 Task: Find connections with filter location Huainan with filter topic #engineeringwith filter profile language English with filter current company Houlihan Lokey with filter school ICFAI University with filter industry Restaurants with filter service category Video Animation with filter keywords title Front Desk Manager
Action: Mouse moved to (546, 78)
Screenshot: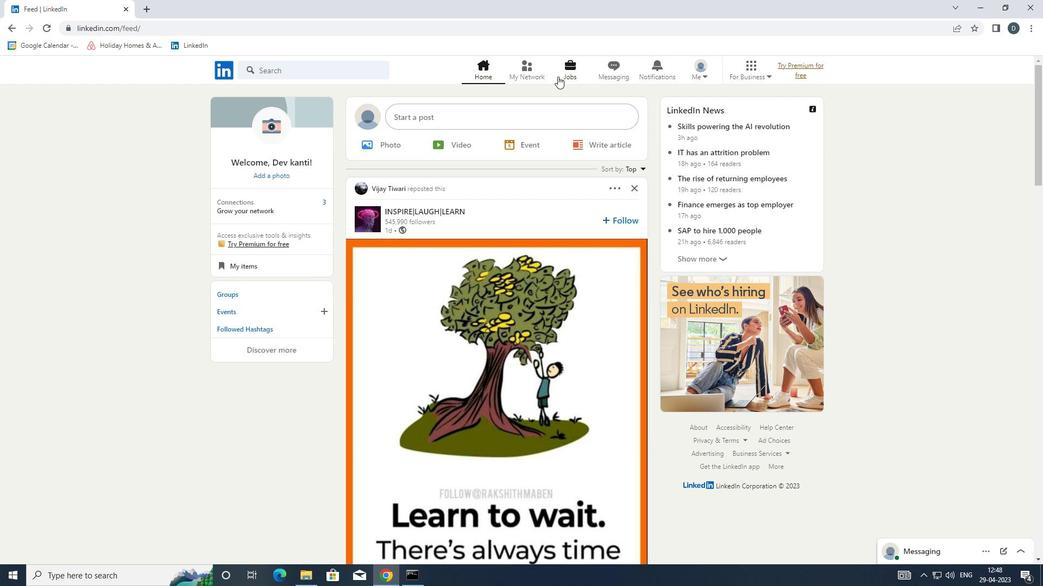 
Action: Mouse pressed left at (546, 78)
Screenshot: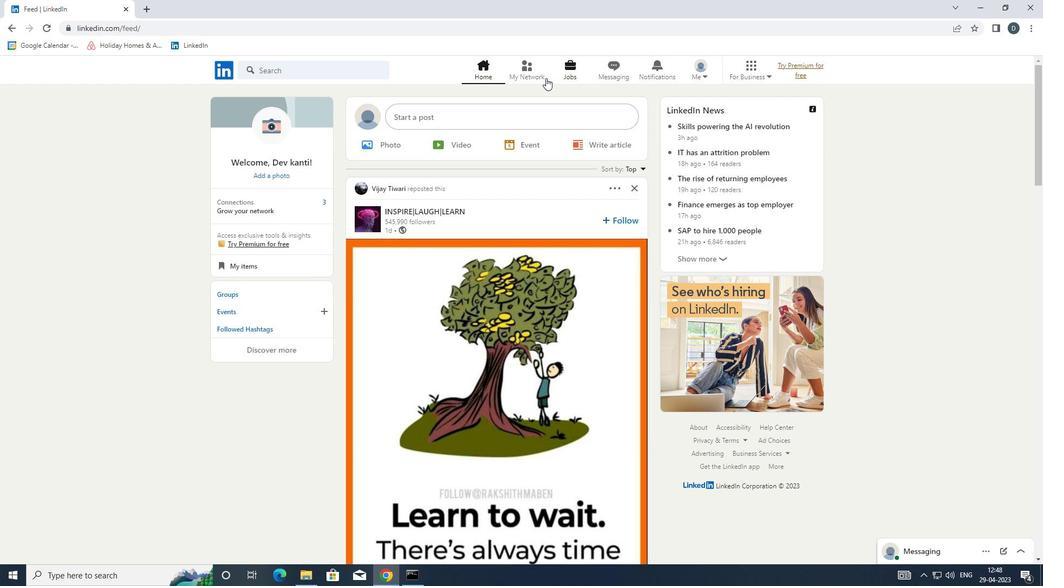 
Action: Mouse moved to (359, 128)
Screenshot: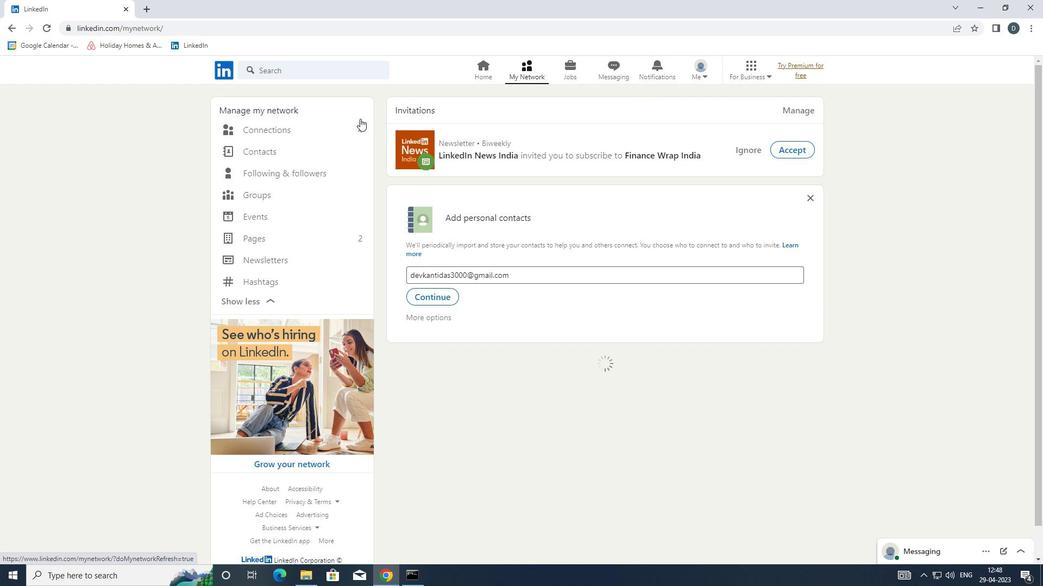 
Action: Mouse pressed left at (359, 128)
Screenshot: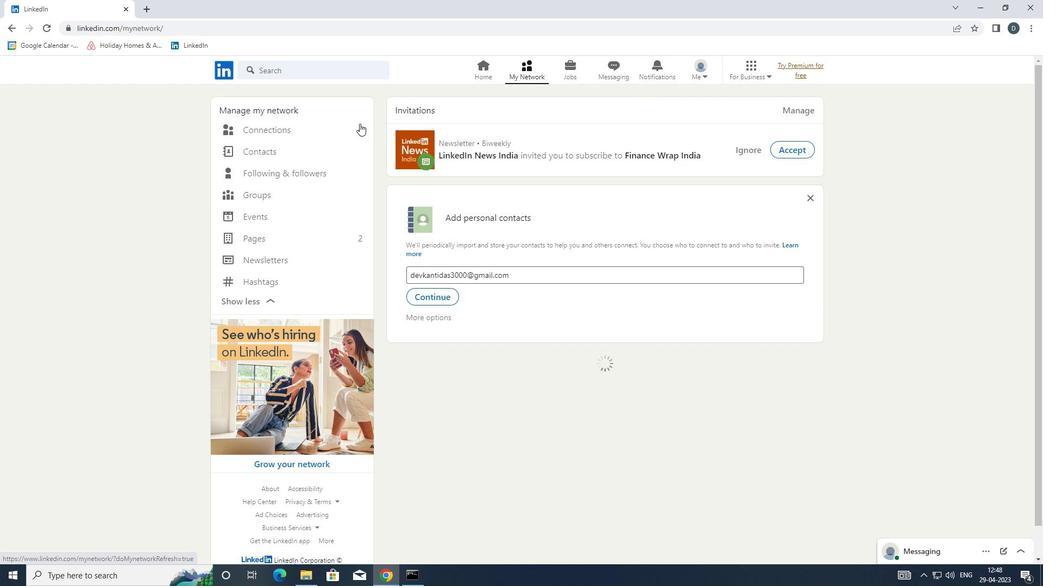 
Action: Mouse moved to (609, 130)
Screenshot: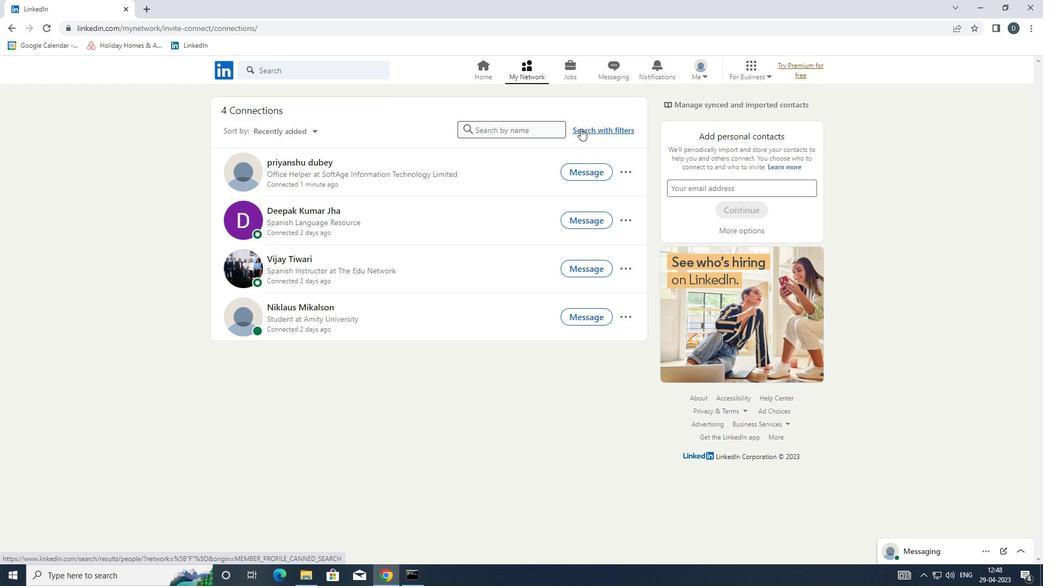 
Action: Mouse pressed left at (609, 130)
Screenshot: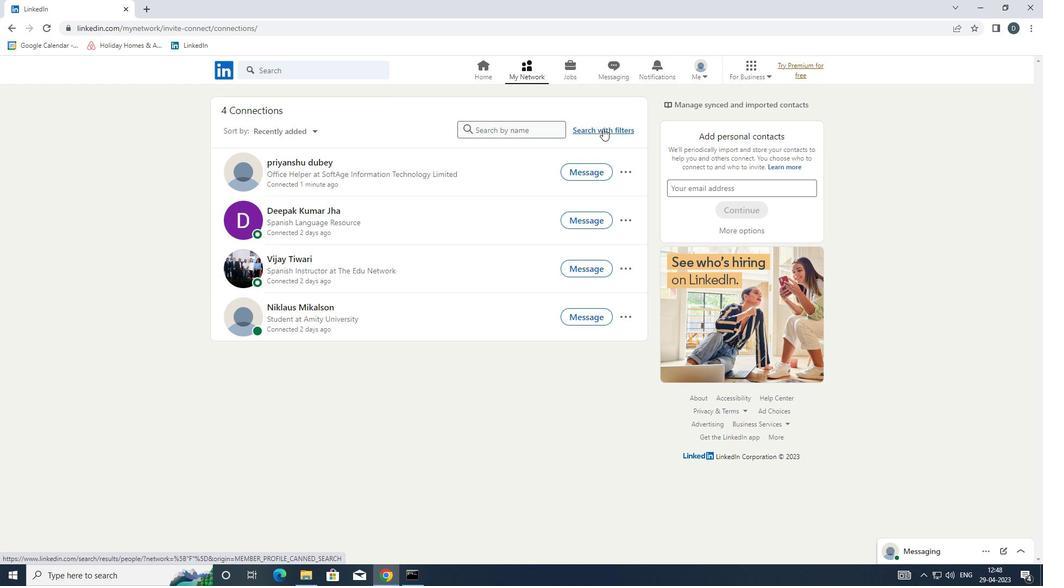 
Action: Mouse moved to (546, 99)
Screenshot: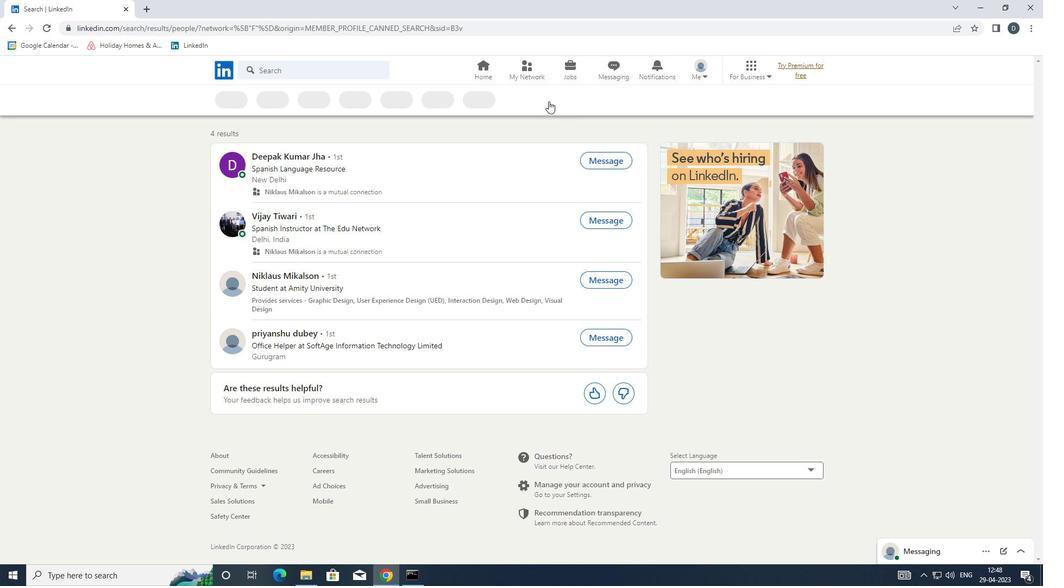 
Action: Mouse pressed left at (546, 99)
Screenshot: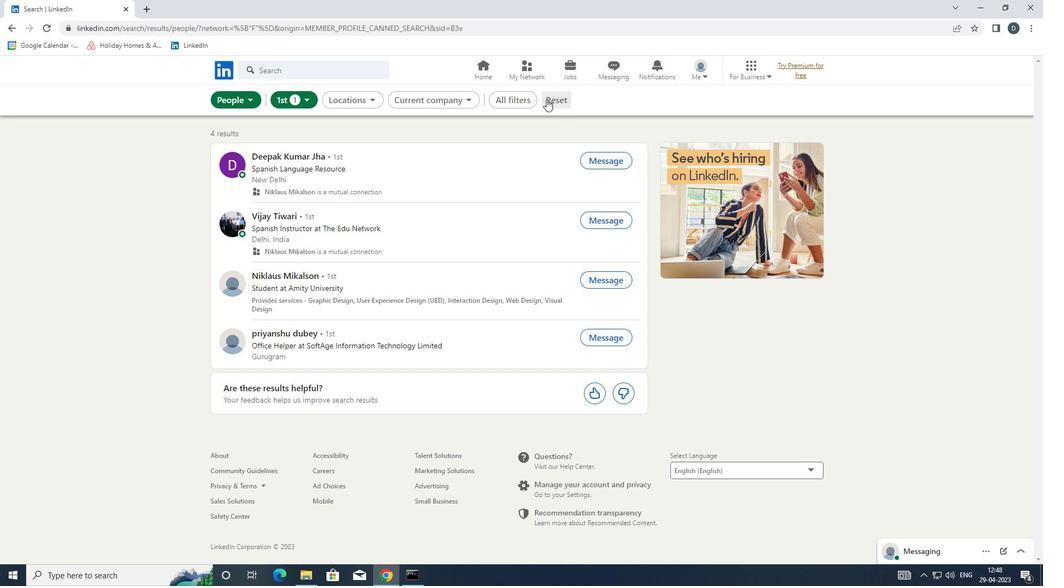 
Action: Mouse moved to (538, 98)
Screenshot: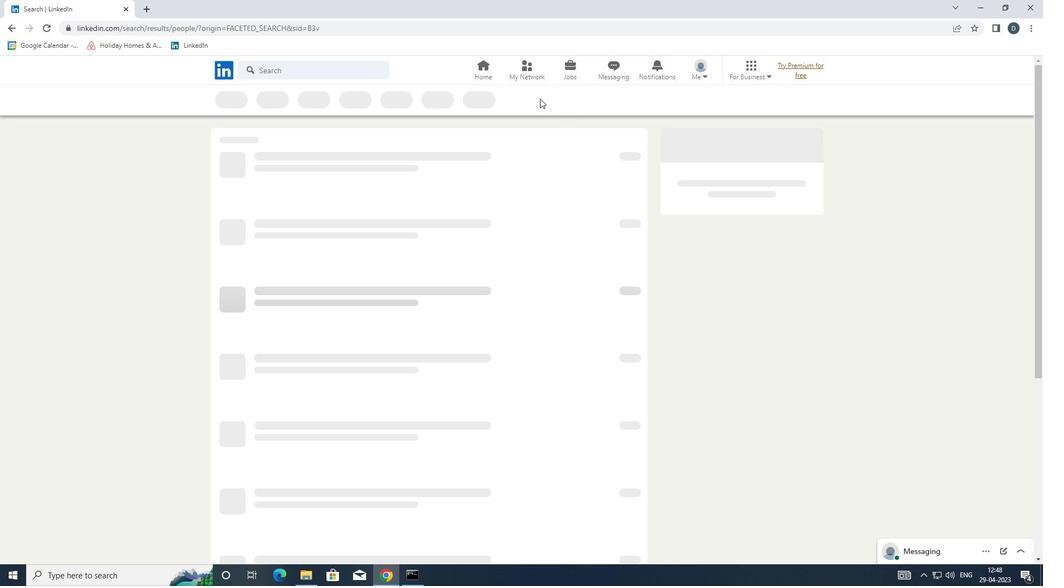 
Action: Mouse pressed left at (538, 98)
Screenshot: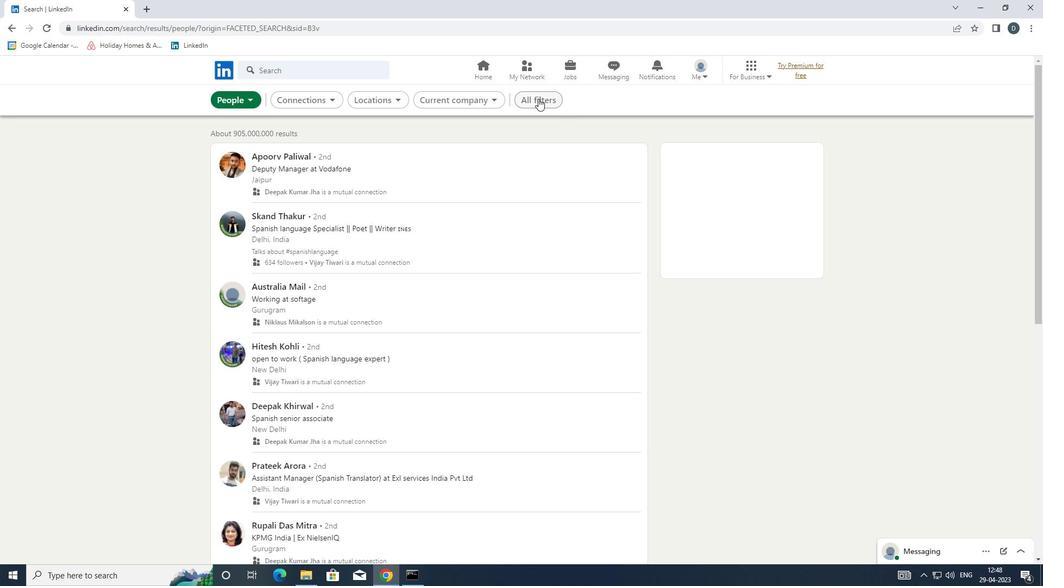 
Action: Mouse moved to (892, 422)
Screenshot: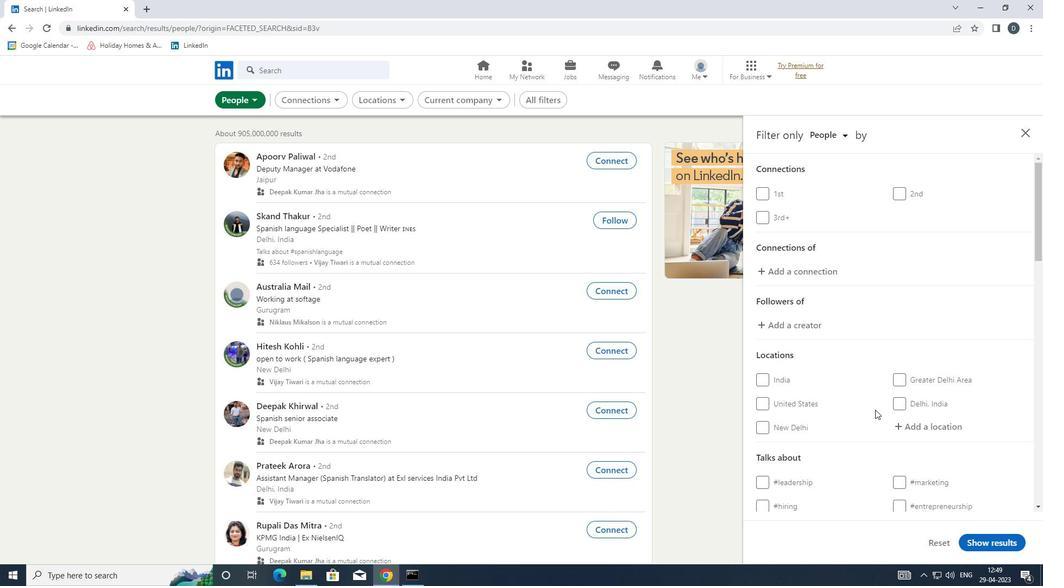 
Action: Mouse scrolled (892, 421) with delta (0, 0)
Screenshot: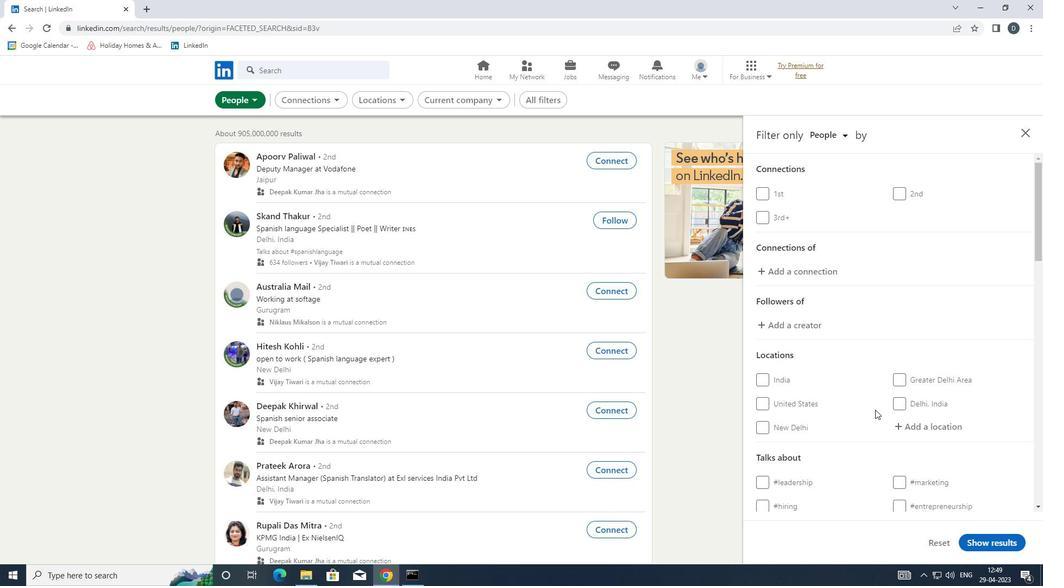
Action: Mouse moved to (931, 373)
Screenshot: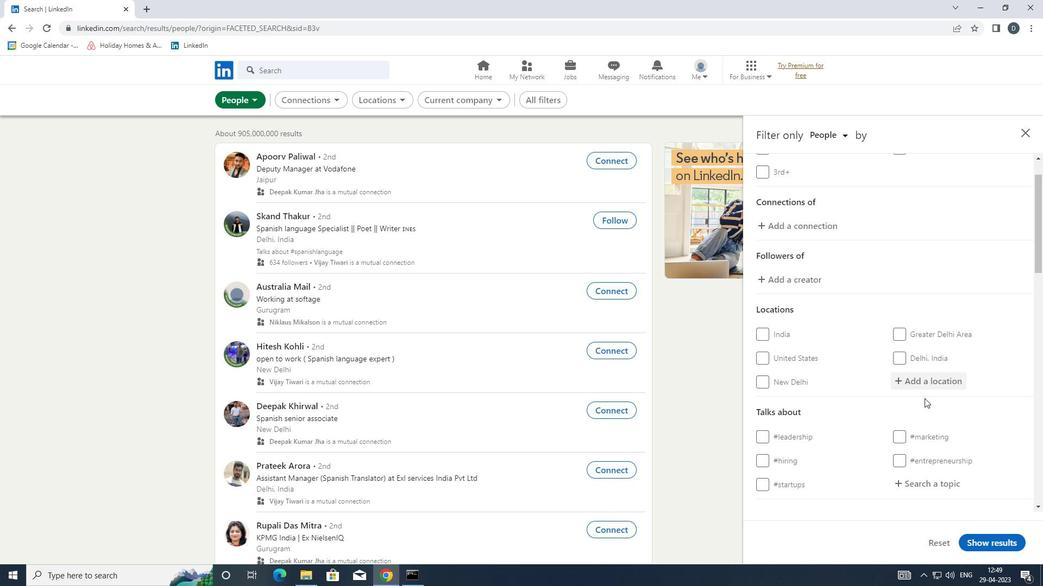 
Action: Mouse pressed left at (931, 373)
Screenshot: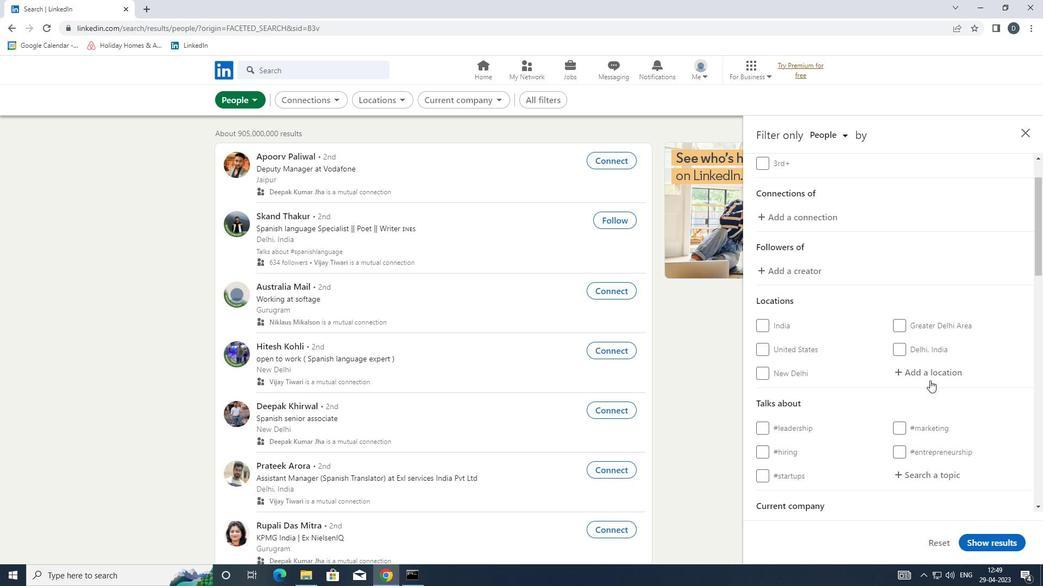 
Action: Mouse moved to (841, 399)
Screenshot: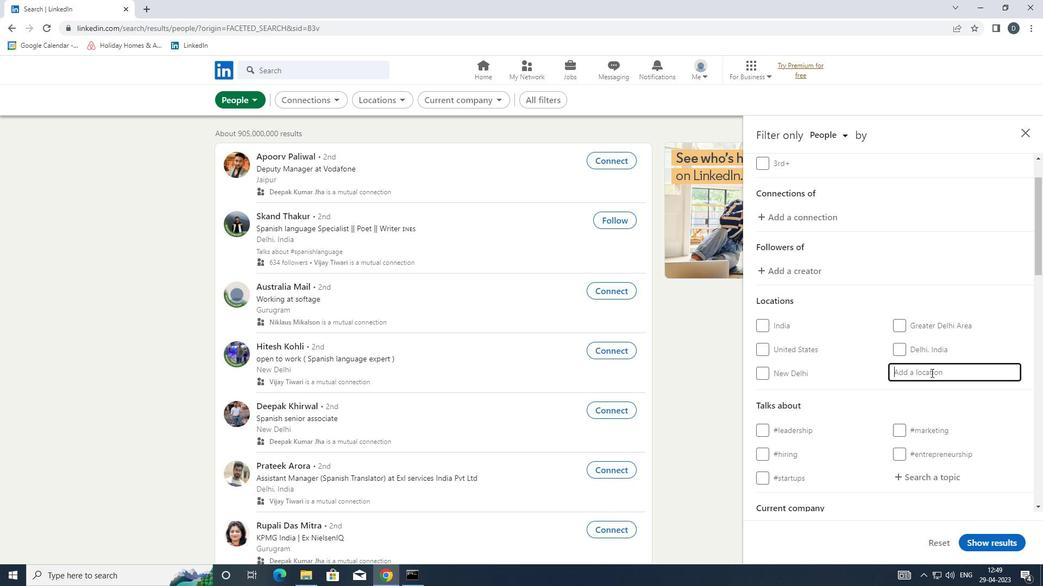 
Action: Key pressed <Key.shift>HUAN<Key.backspace>INAN
Screenshot: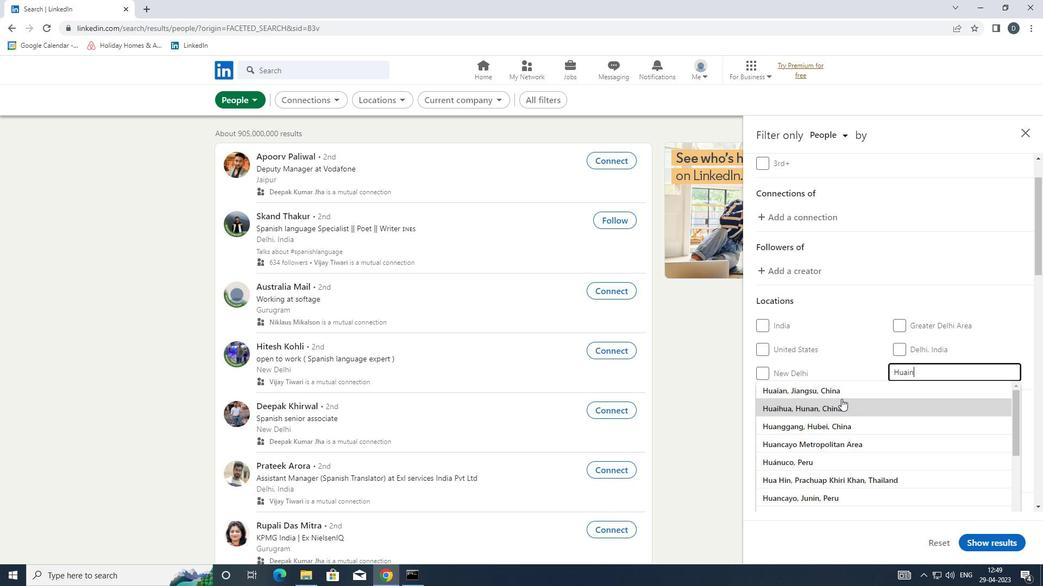 
Action: Mouse moved to (828, 392)
Screenshot: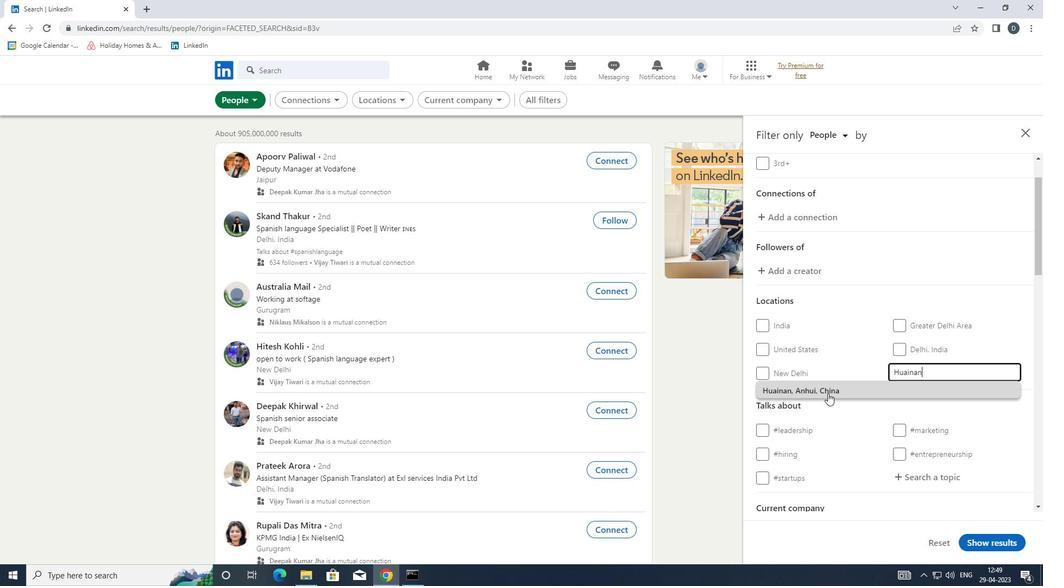 
Action: Mouse pressed left at (828, 392)
Screenshot: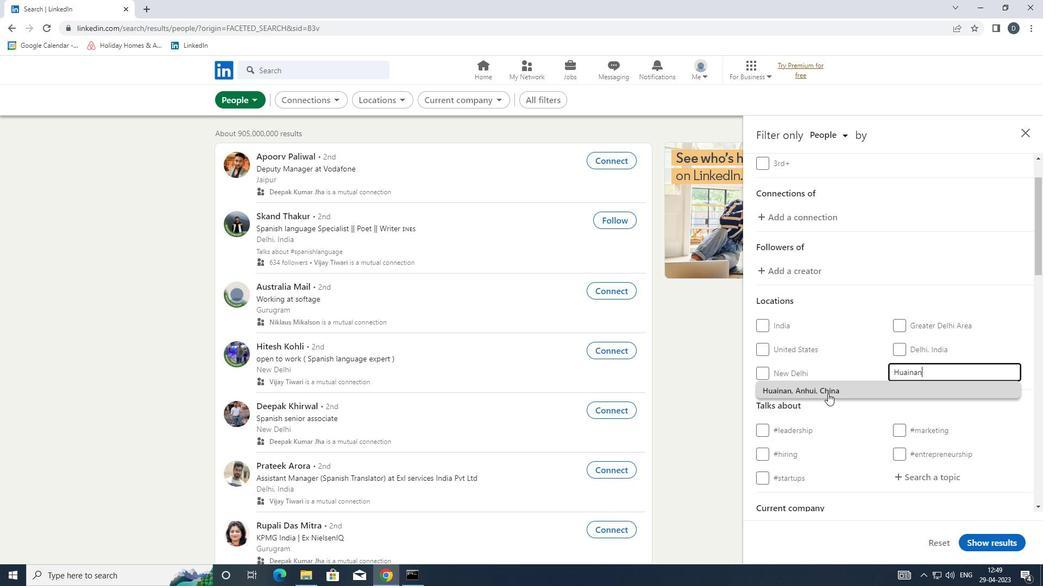 
Action: Mouse scrolled (828, 392) with delta (0, 0)
Screenshot: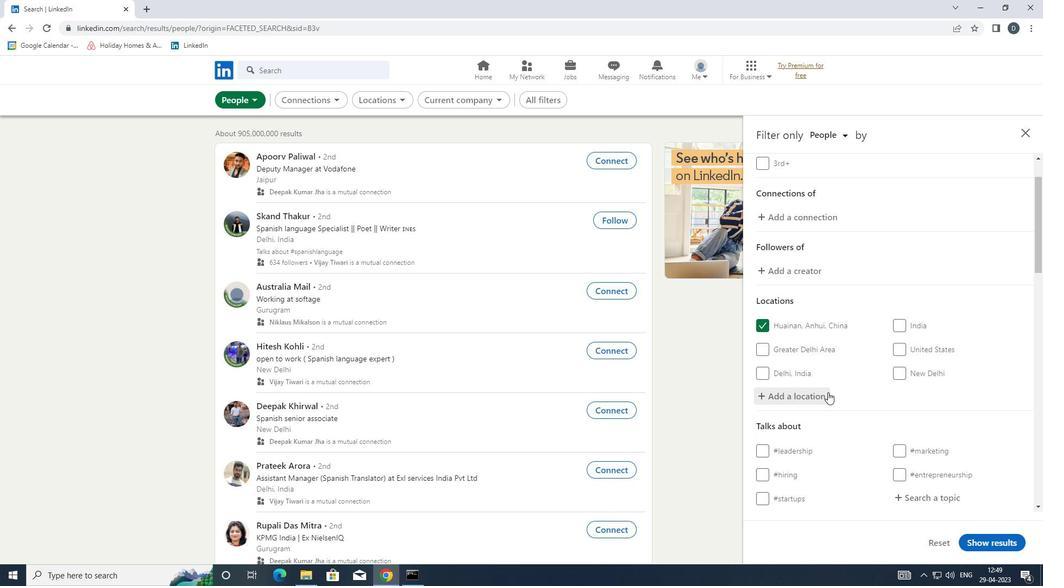 
Action: Mouse scrolled (828, 392) with delta (0, 0)
Screenshot: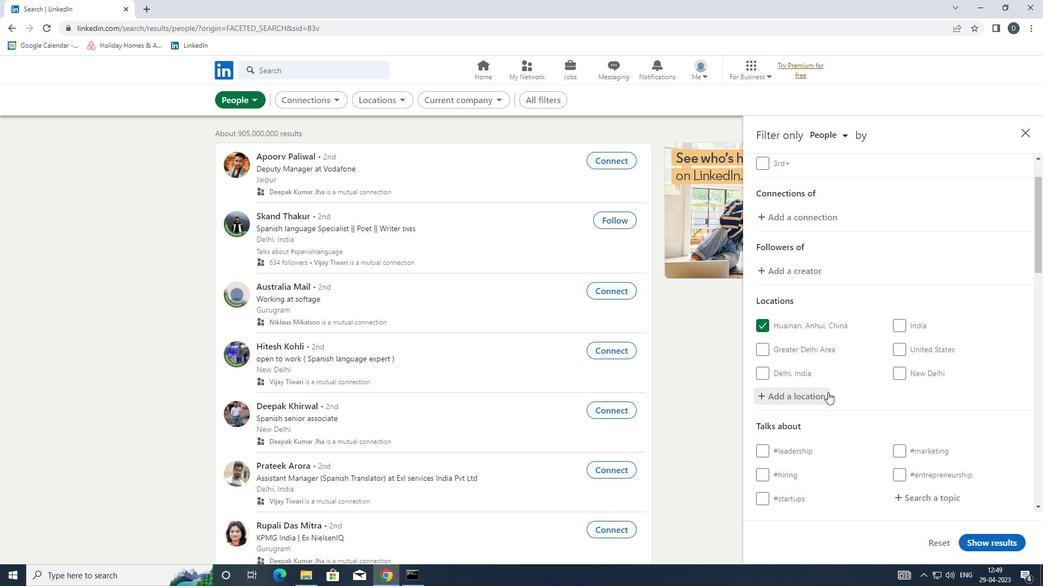 
Action: Mouse scrolled (828, 392) with delta (0, 0)
Screenshot: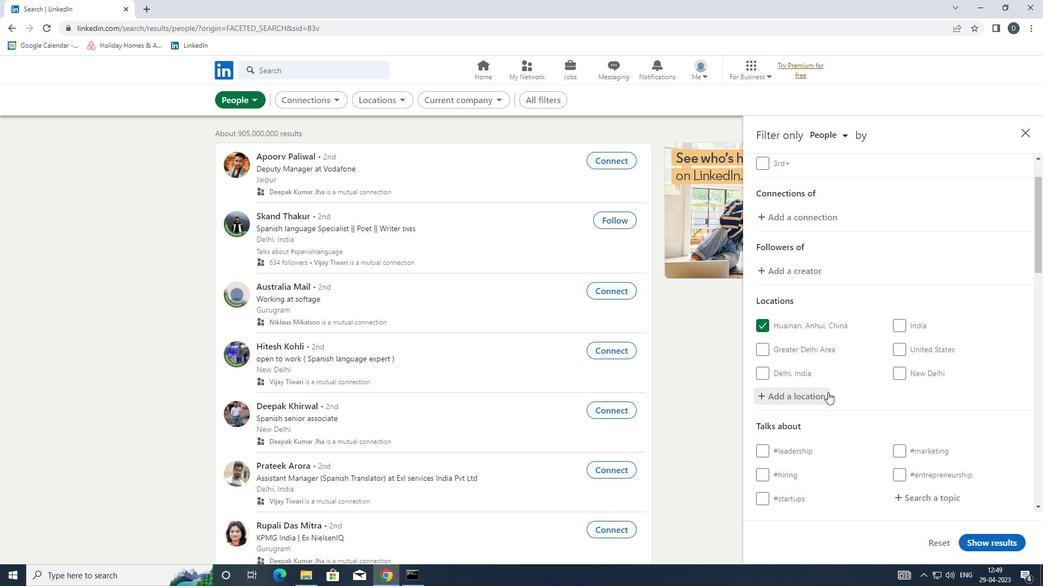 
Action: Mouse moved to (921, 337)
Screenshot: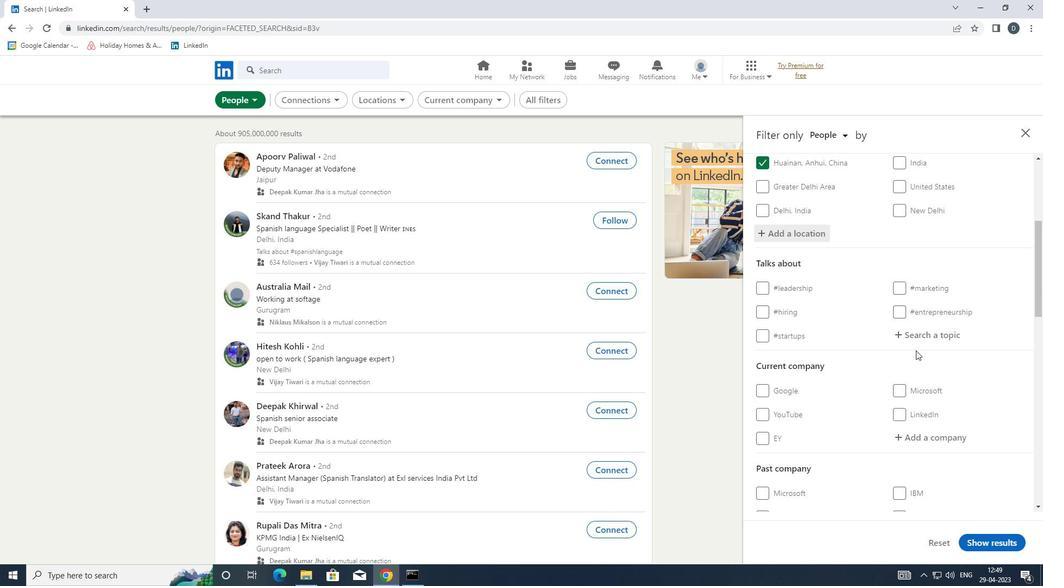 
Action: Mouse pressed left at (921, 337)
Screenshot: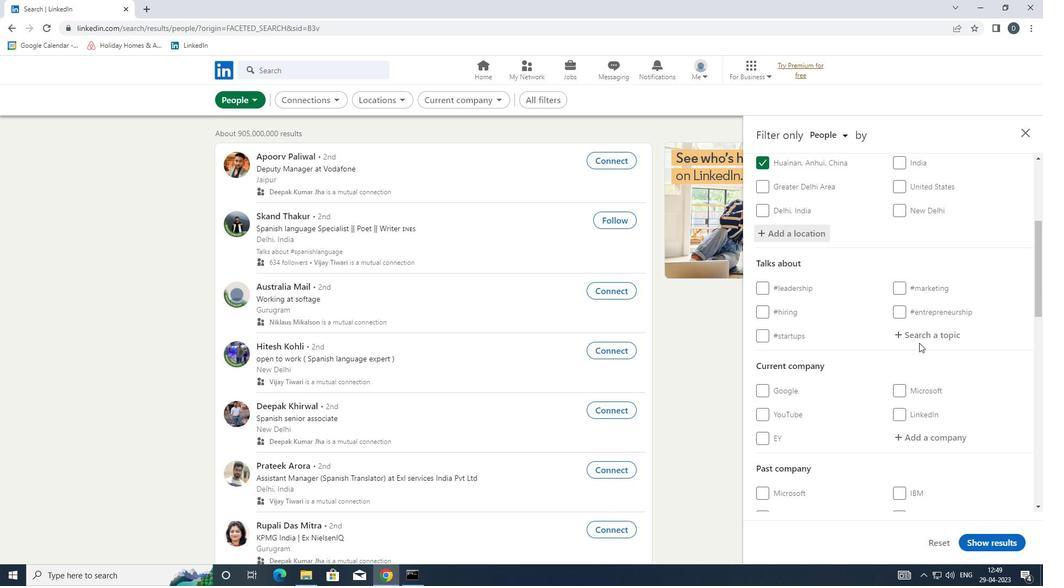 
Action: Mouse moved to (921, 337)
Screenshot: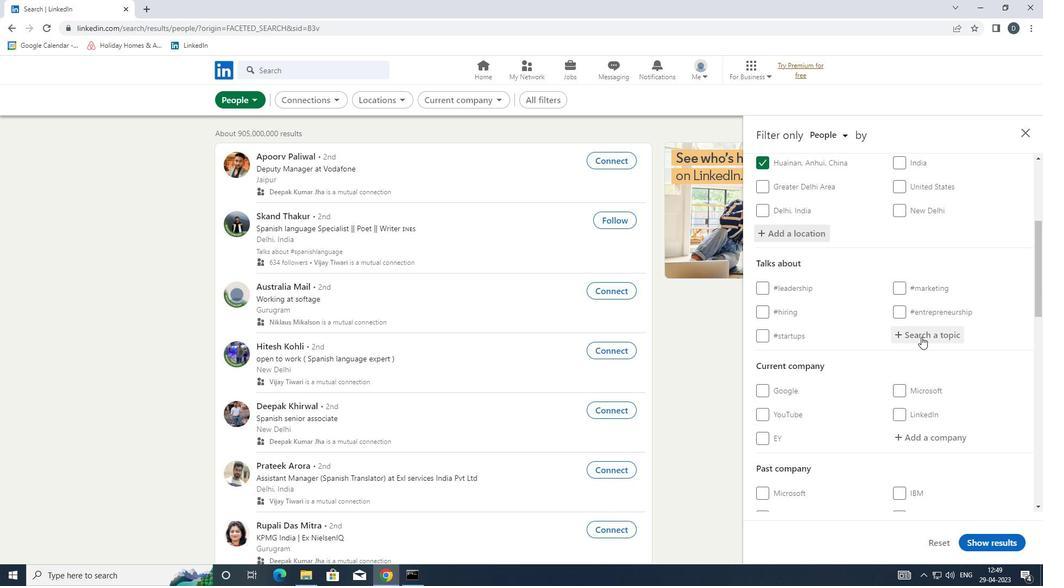 
Action: Key pressed <Key.shift><Key.shift><Key.shift>#ENGINEERING
Screenshot: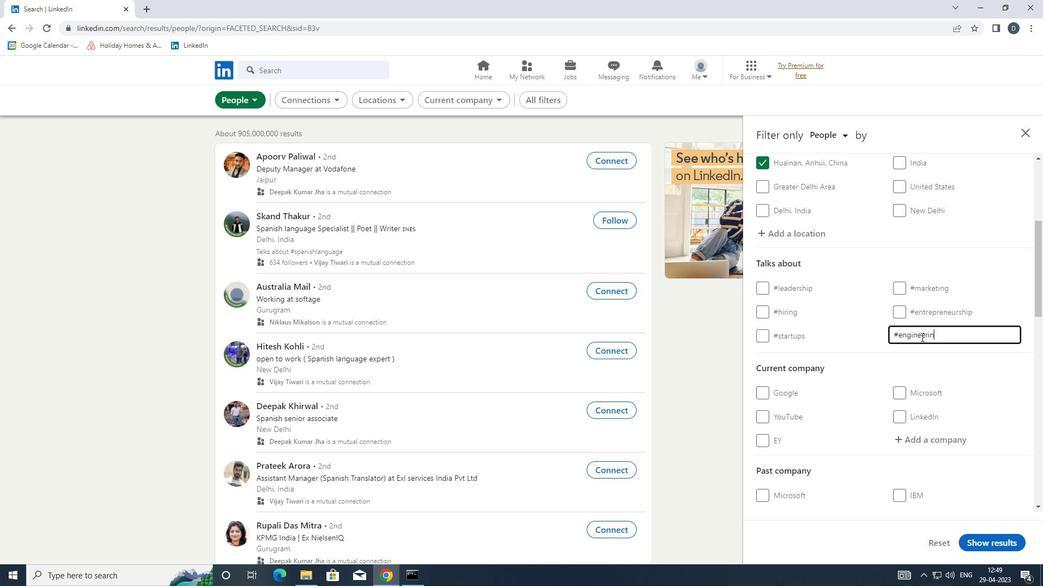 
Action: Mouse moved to (872, 347)
Screenshot: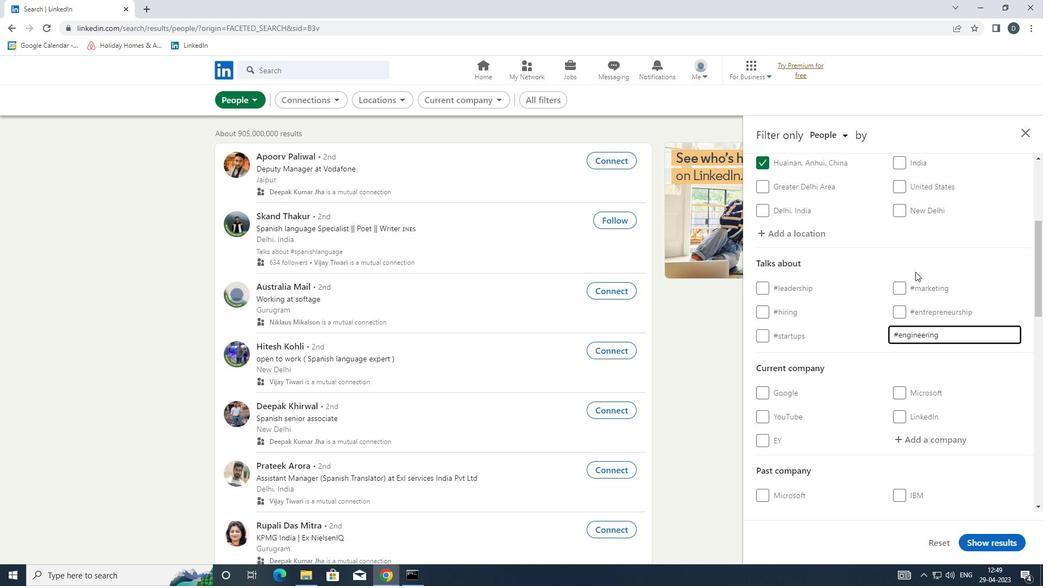 
Action: Mouse scrolled (872, 346) with delta (0, 0)
Screenshot: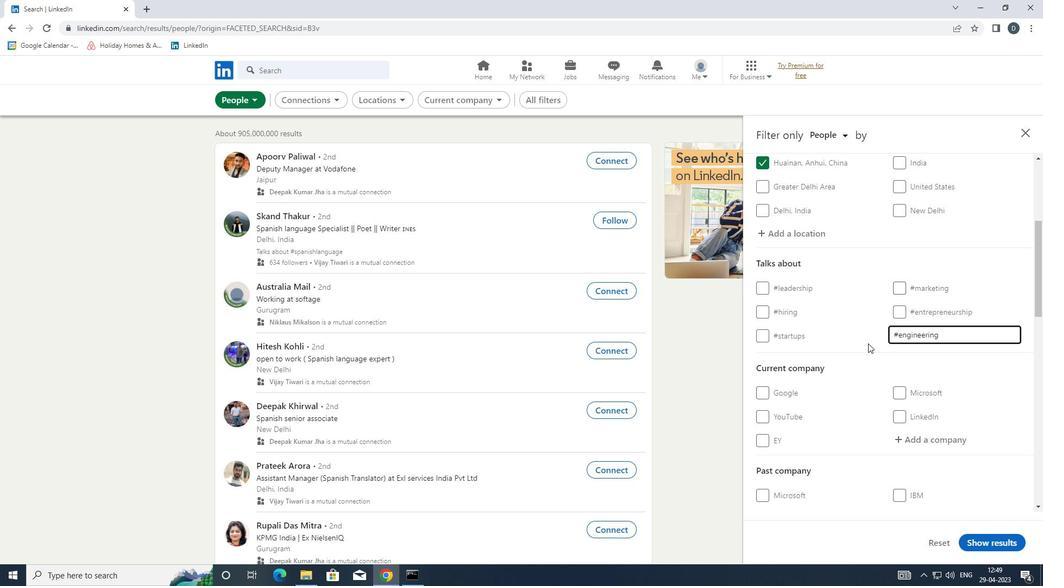 
Action: Mouse scrolled (872, 346) with delta (0, 0)
Screenshot: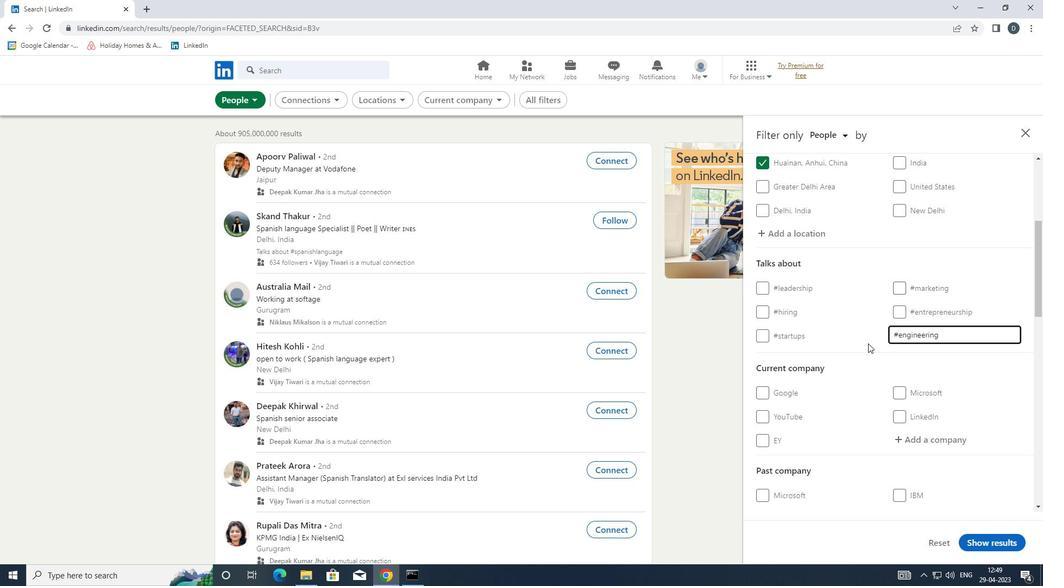 
Action: Mouse scrolled (872, 346) with delta (0, 0)
Screenshot: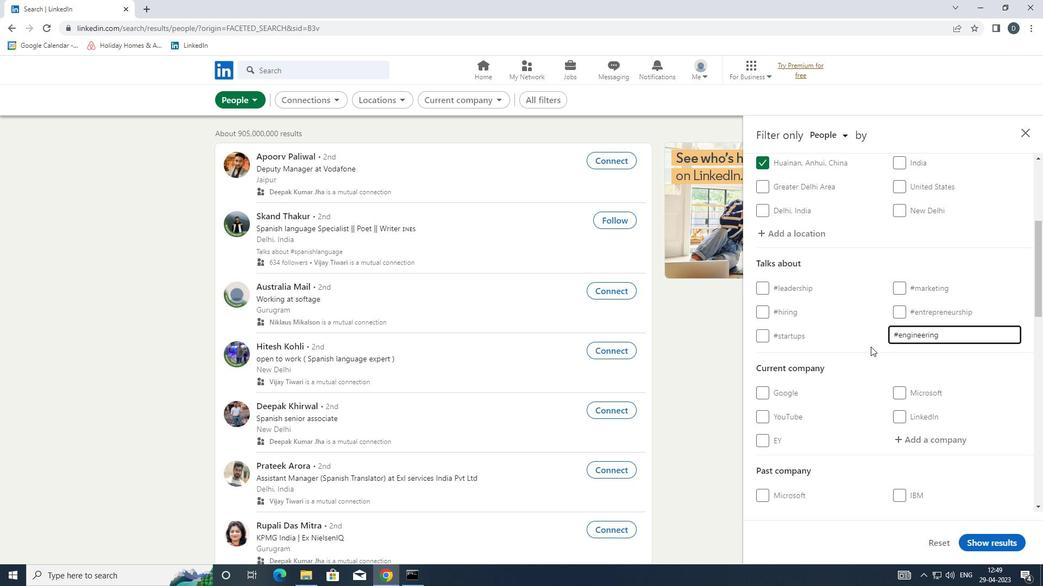 
Action: Mouse moved to (873, 347)
Screenshot: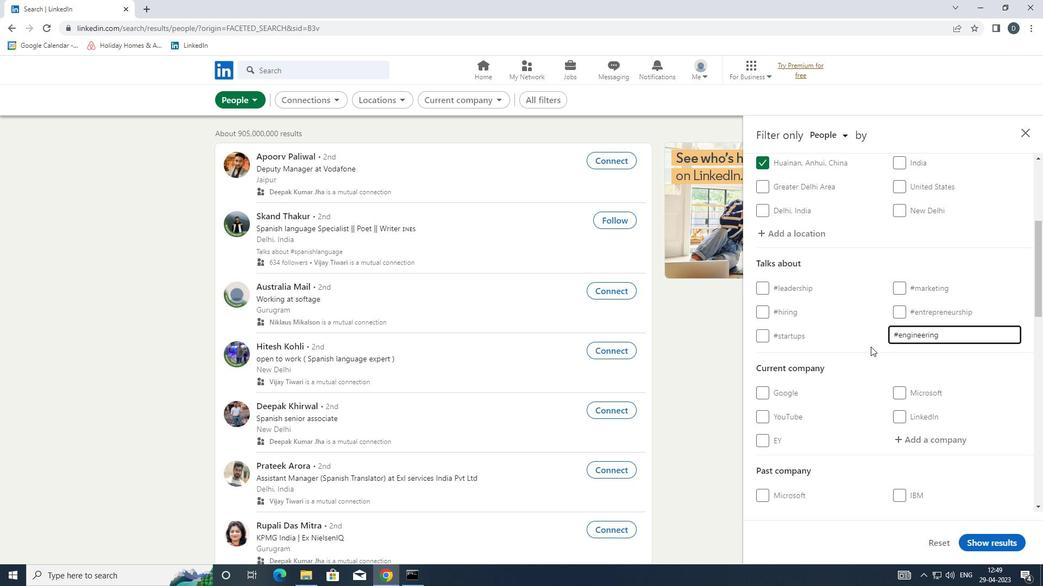 
Action: Mouse scrolled (873, 346) with delta (0, 0)
Screenshot: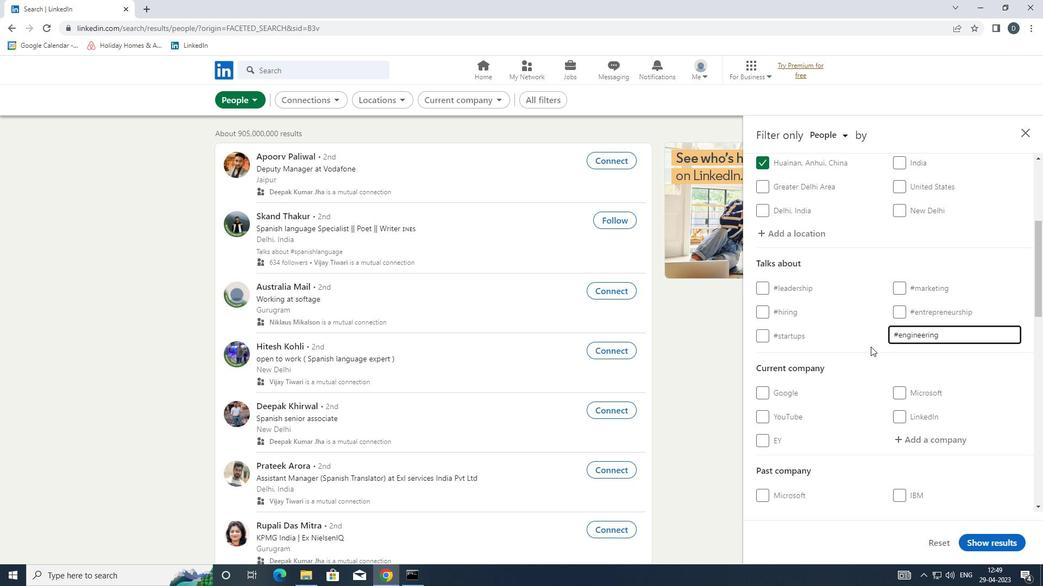 
Action: Mouse moved to (873, 347)
Screenshot: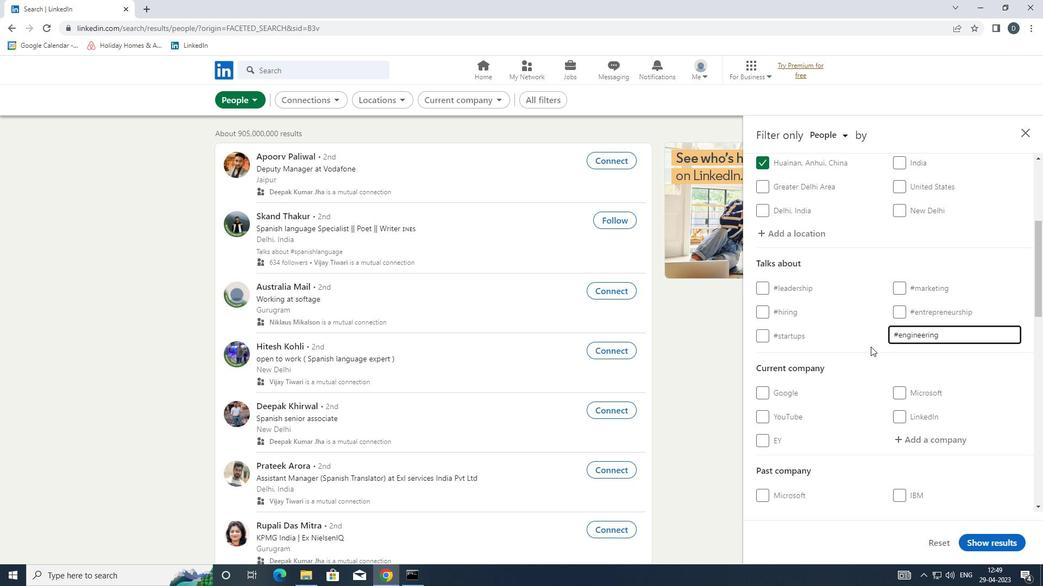 
Action: Mouse scrolled (873, 346) with delta (0, 0)
Screenshot: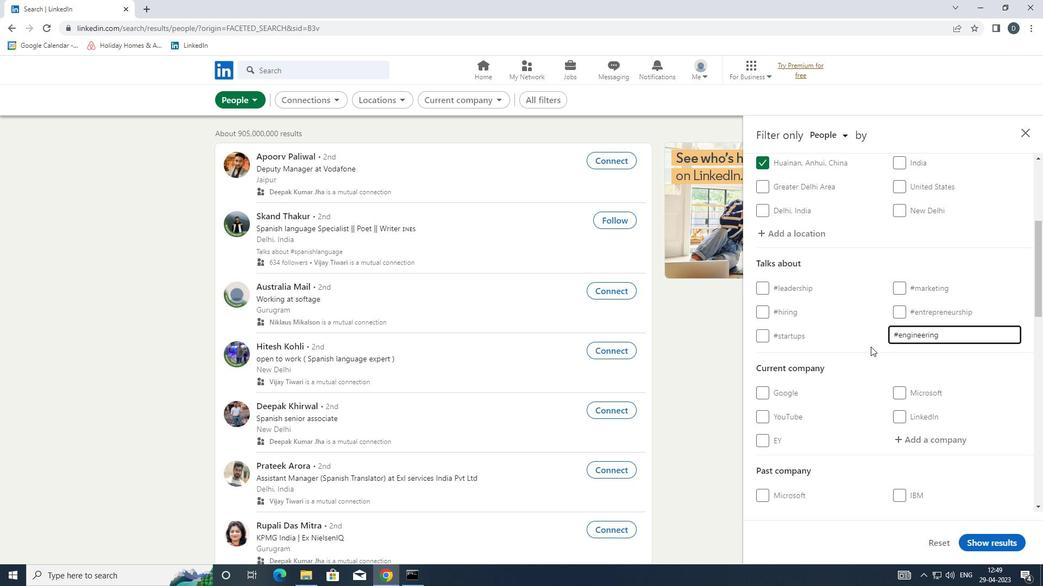 
Action: Mouse moved to (876, 347)
Screenshot: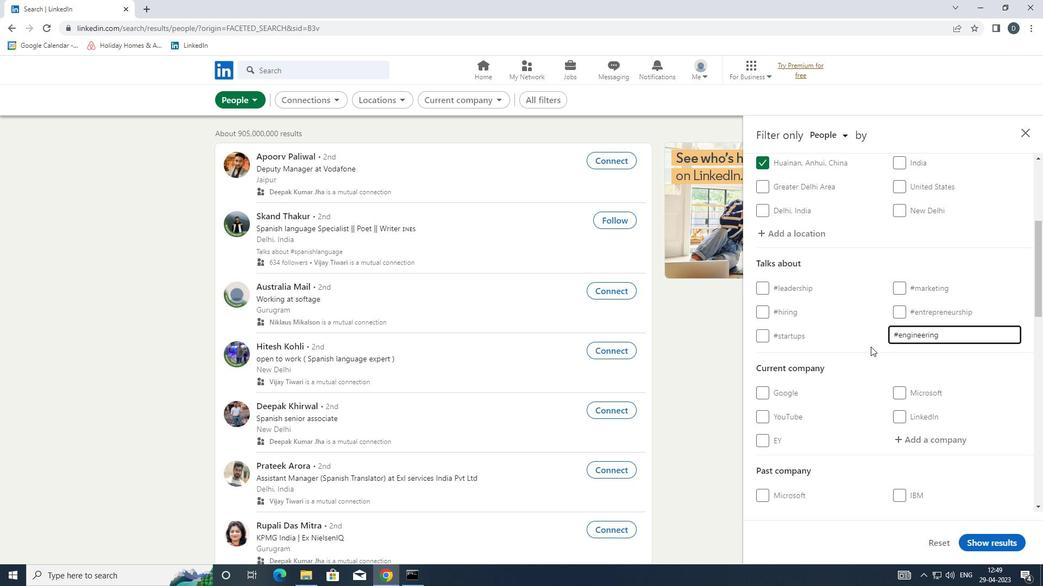 
Action: Mouse scrolled (876, 346) with delta (0, 0)
Screenshot: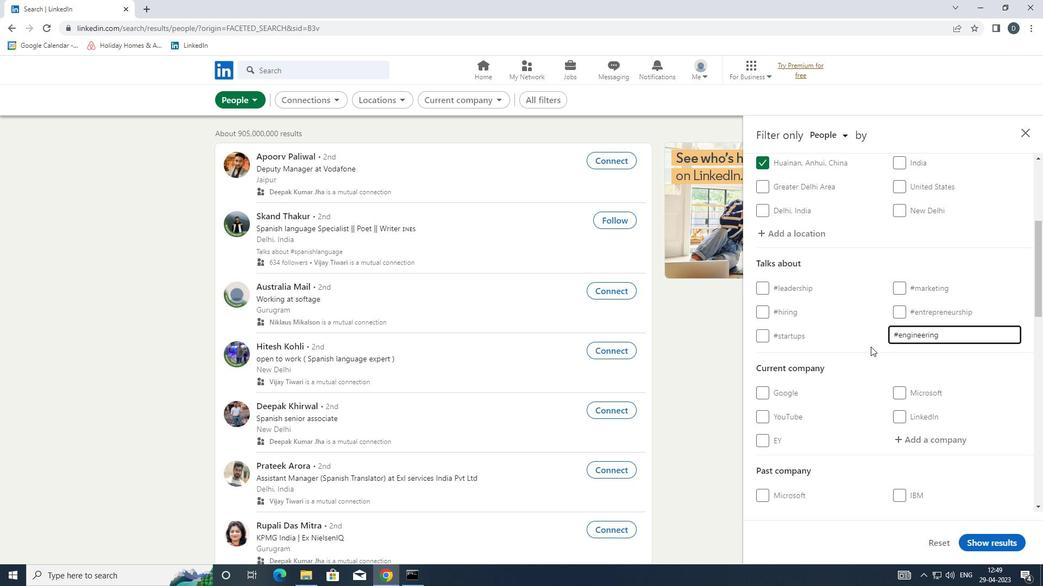 
Action: Mouse moved to (882, 346)
Screenshot: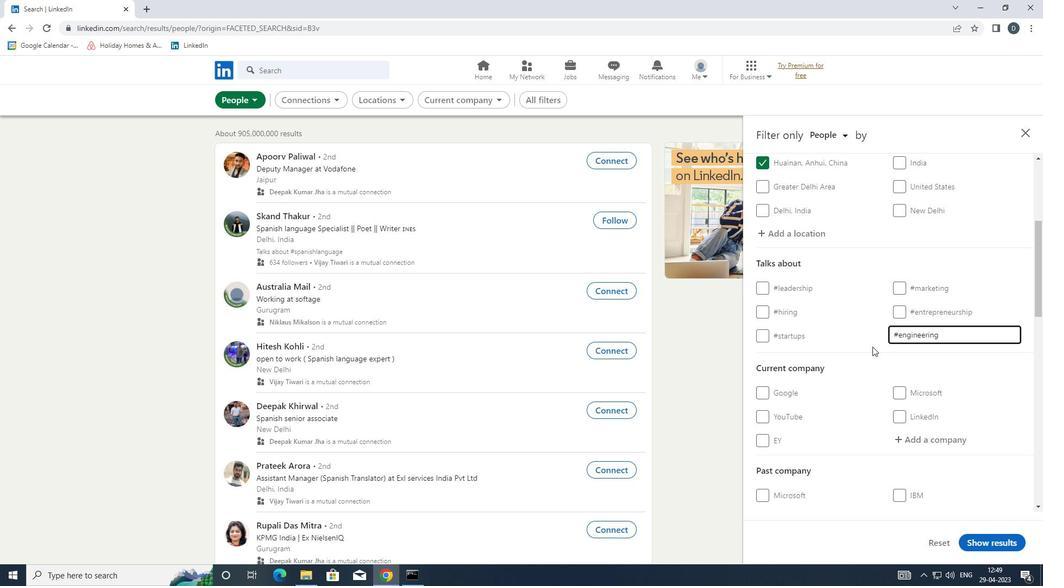 
Action: Mouse scrolled (882, 345) with delta (0, 0)
Screenshot: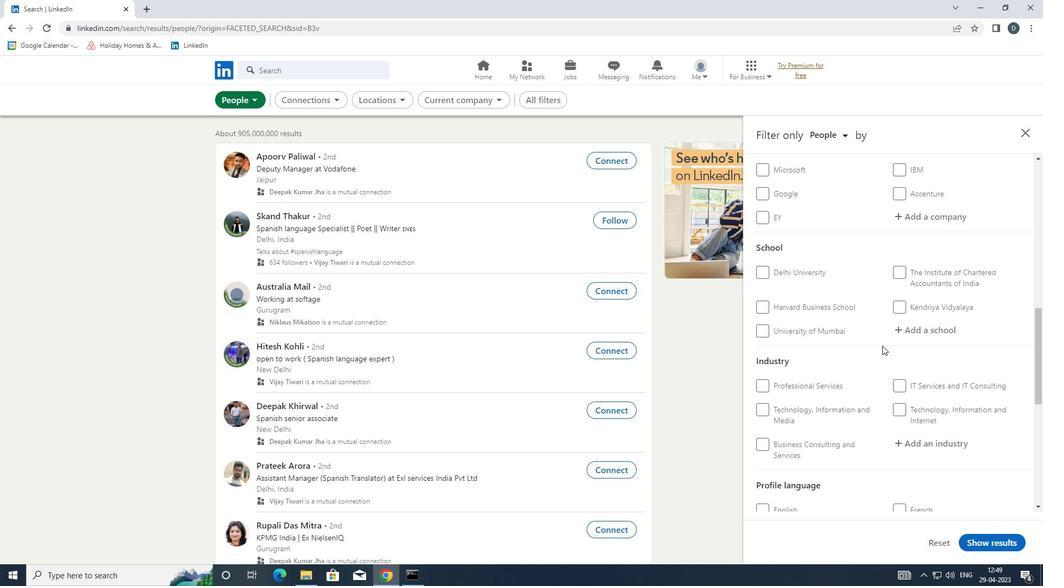 
Action: Mouse scrolled (882, 345) with delta (0, 0)
Screenshot: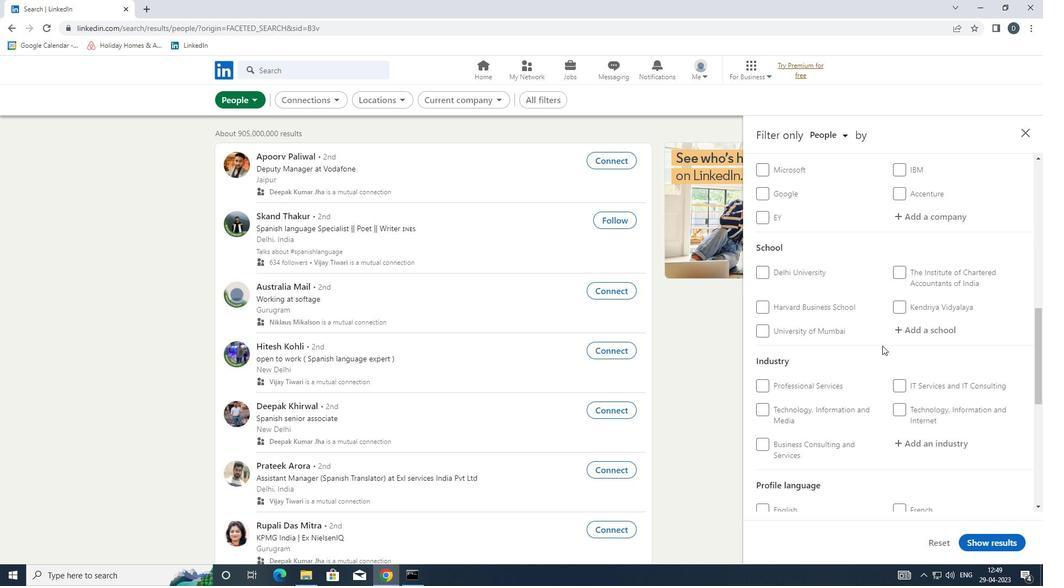 
Action: Mouse scrolled (882, 345) with delta (0, 0)
Screenshot: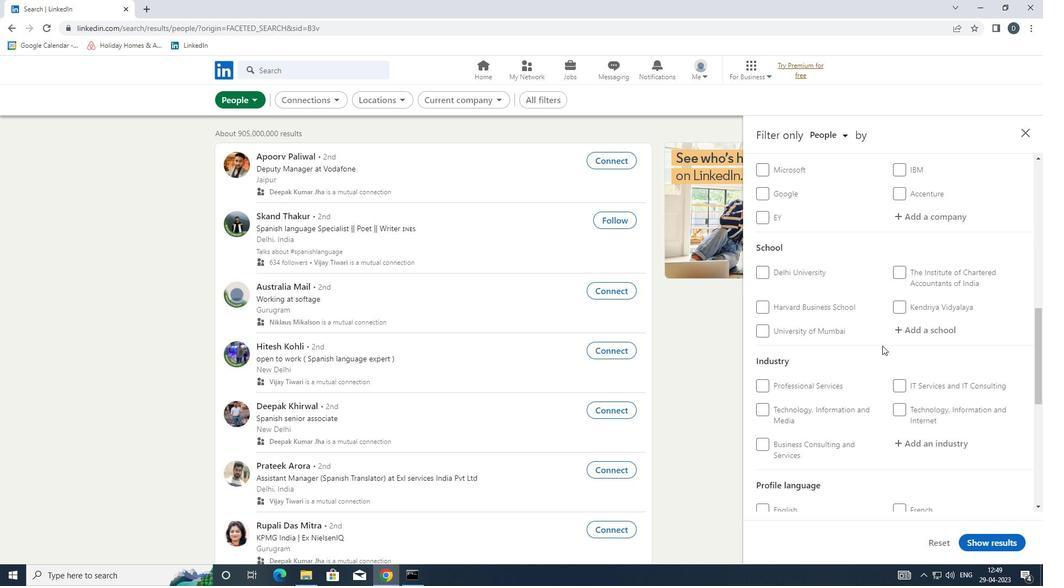 
Action: Mouse moved to (822, 391)
Screenshot: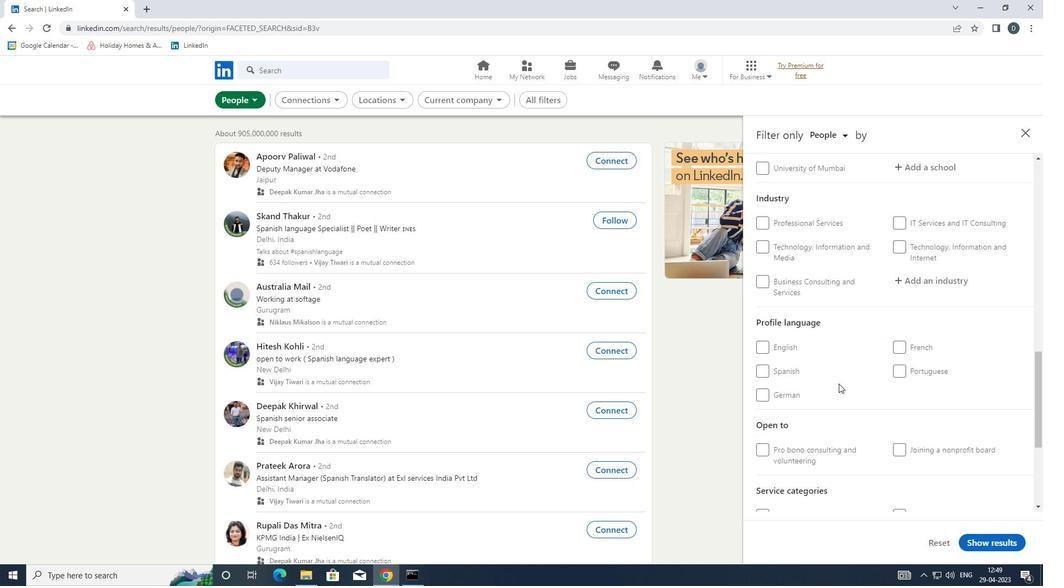 
Action: Mouse scrolled (822, 390) with delta (0, 0)
Screenshot: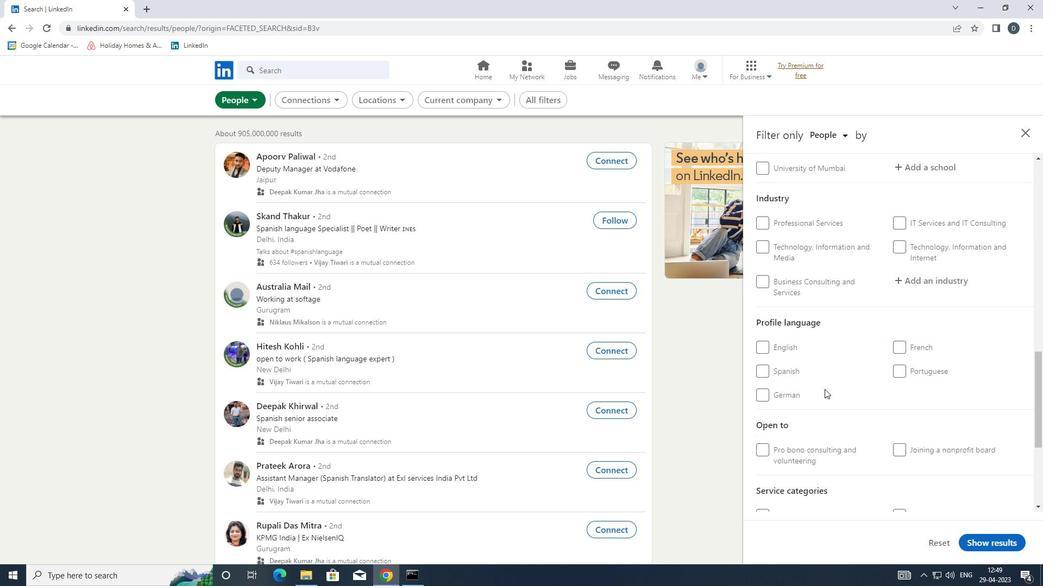 
Action: Mouse moved to (784, 298)
Screenshot: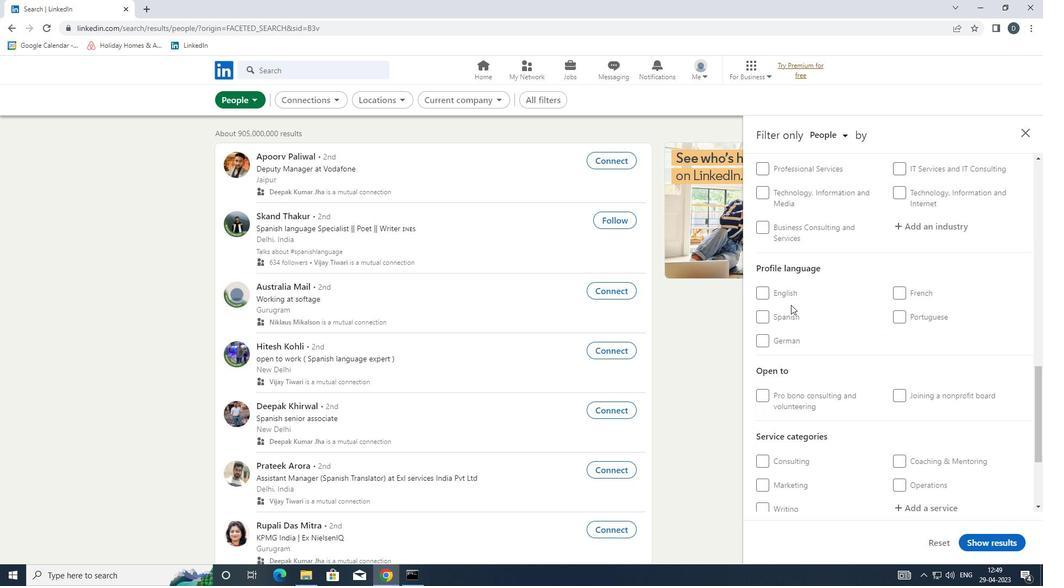 
Action: Mouse pressed left at (784, 298)
Screenshot: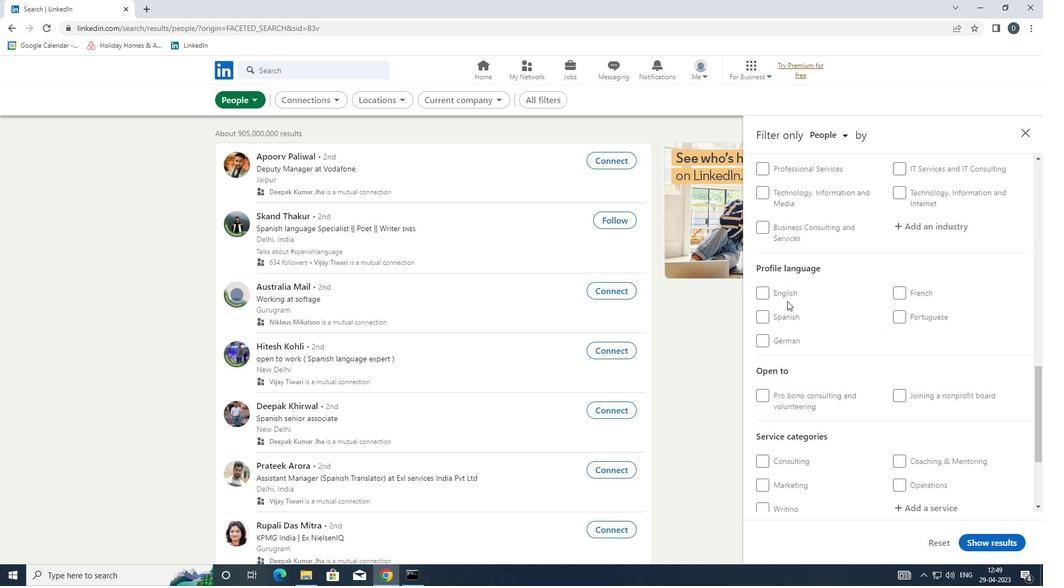 
Action: Mouse moved to (777, 291)
Screenshot: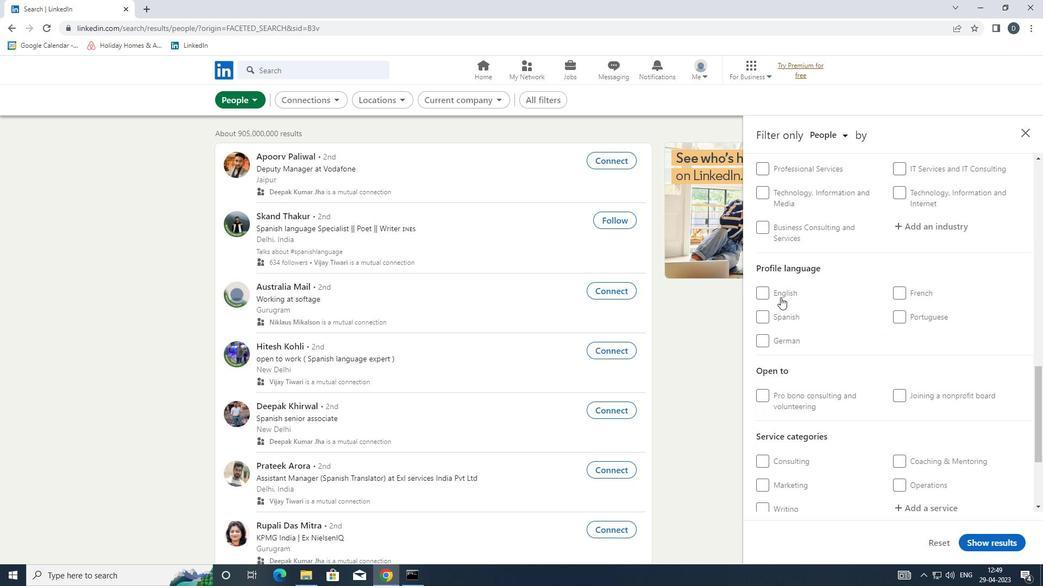 
Action: Mouse pressed left at (777, 291)
Screenshot: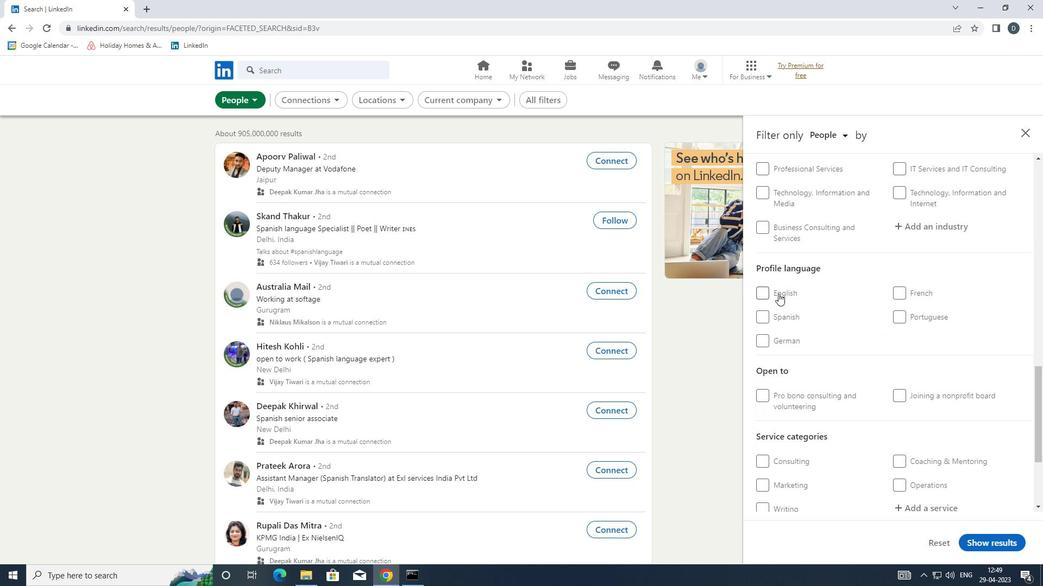 
Action: Mouse moved to (908, 326)
Screenshot: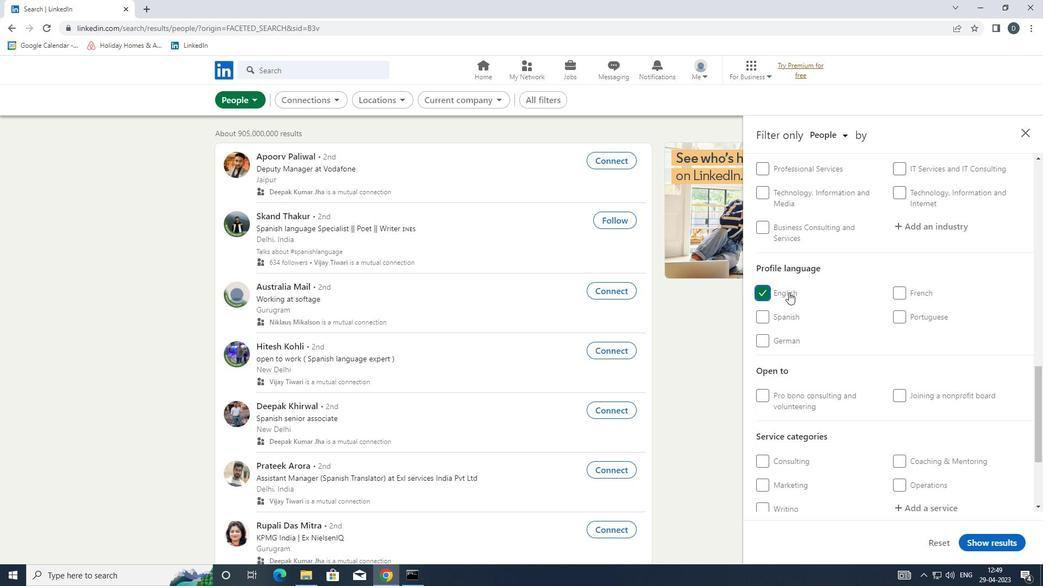 
Action: Mouse scrolled (908, 327) with delta (0, 0)
Screenshot: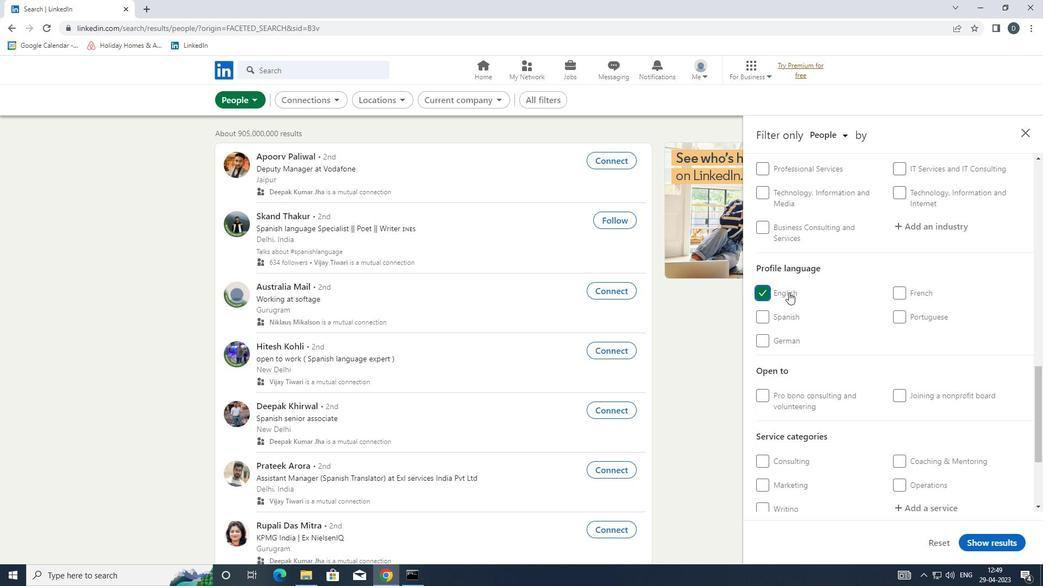 
Action: Mouse scrolled (908, 327) with delta (0, 0)
Screenshot: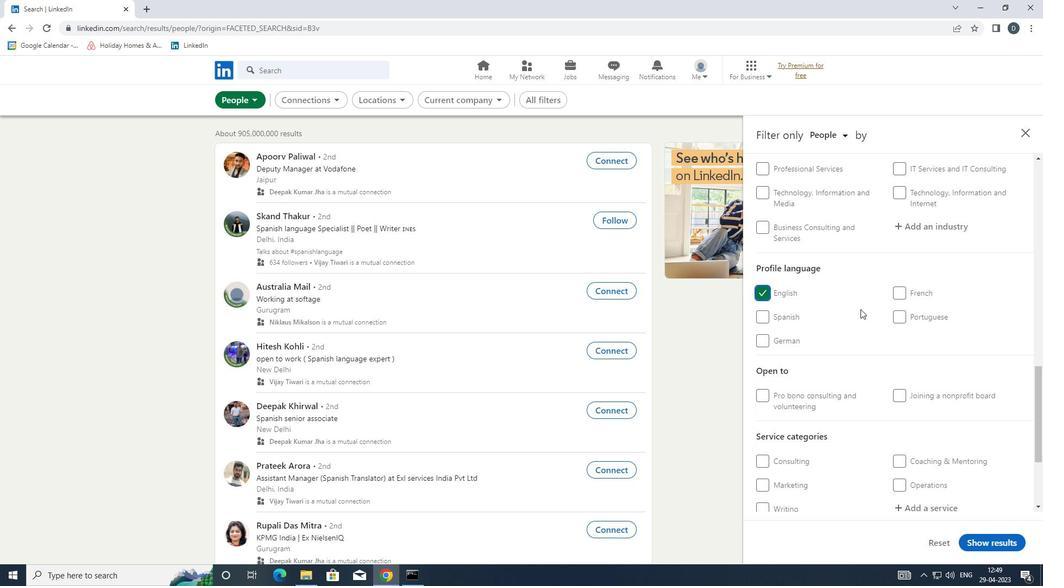 
Action: Mouse scrolled (908, 327) with delta (0, 0)
Screenshot: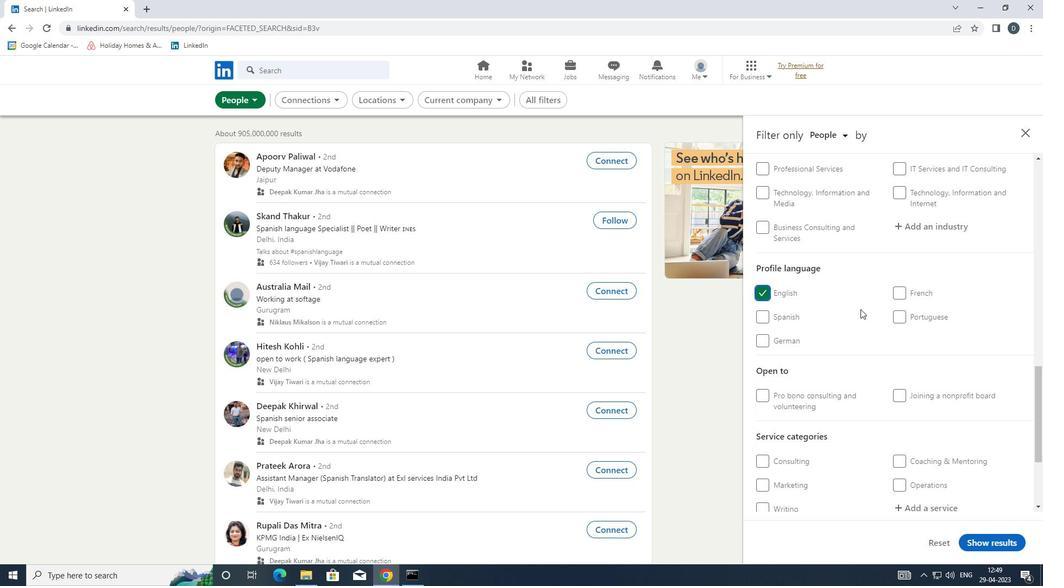 
Action: Mouse scrolled (908, 327) with delta (0, 0)
Screenshot: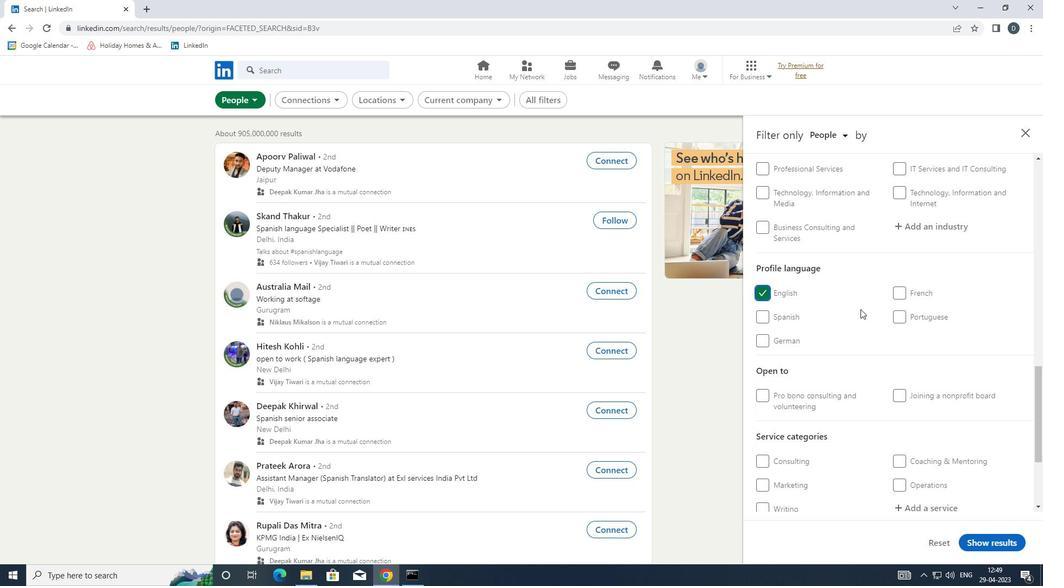 
Action: Mouse scrolled (908, 327) with delta (0, 0)
Screenshot: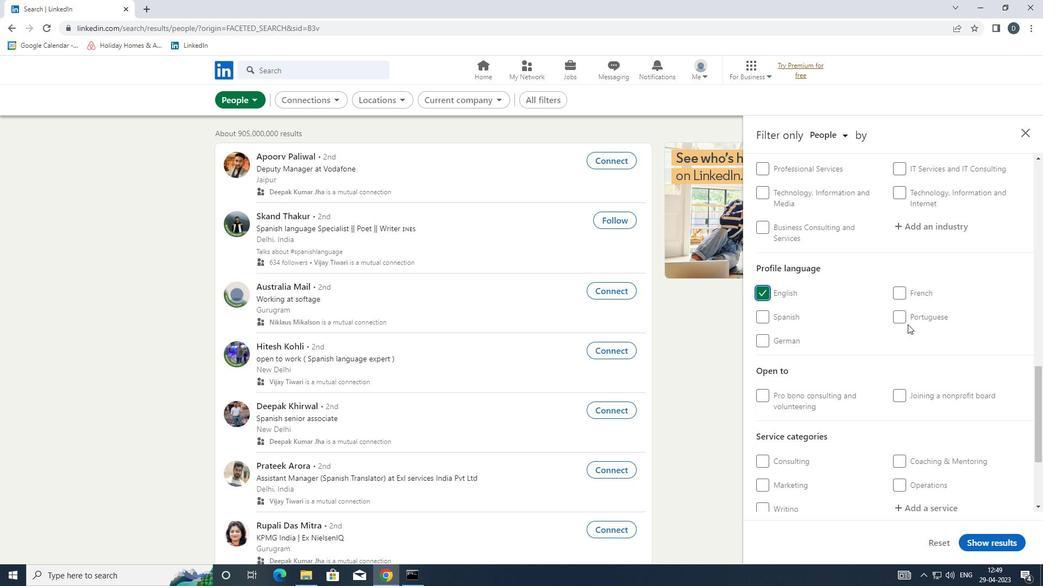 
Action: Mouse scrolled (908, 327) with delta (0, 0)
Screenshot: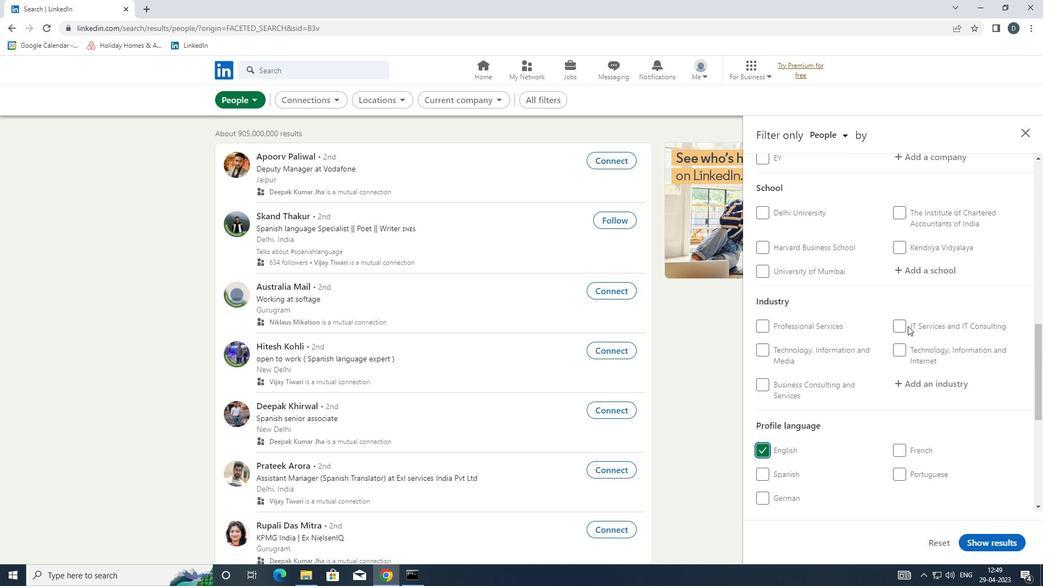 
Action: Mouse scrolled (908, 327) with delta (0, 0)
Screenshot: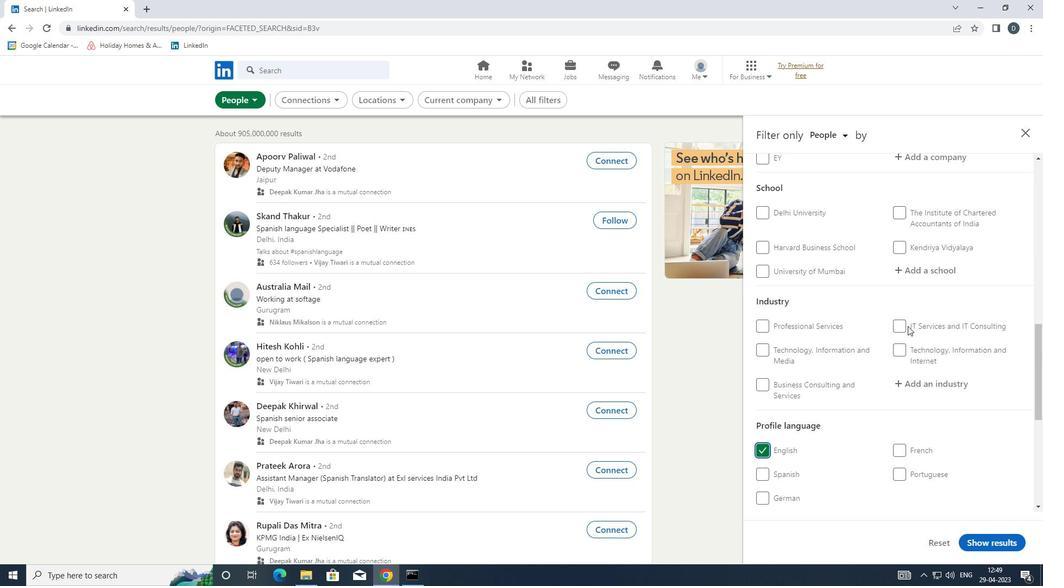 
Action: Mouse moved to (932, 268)
Screenshot: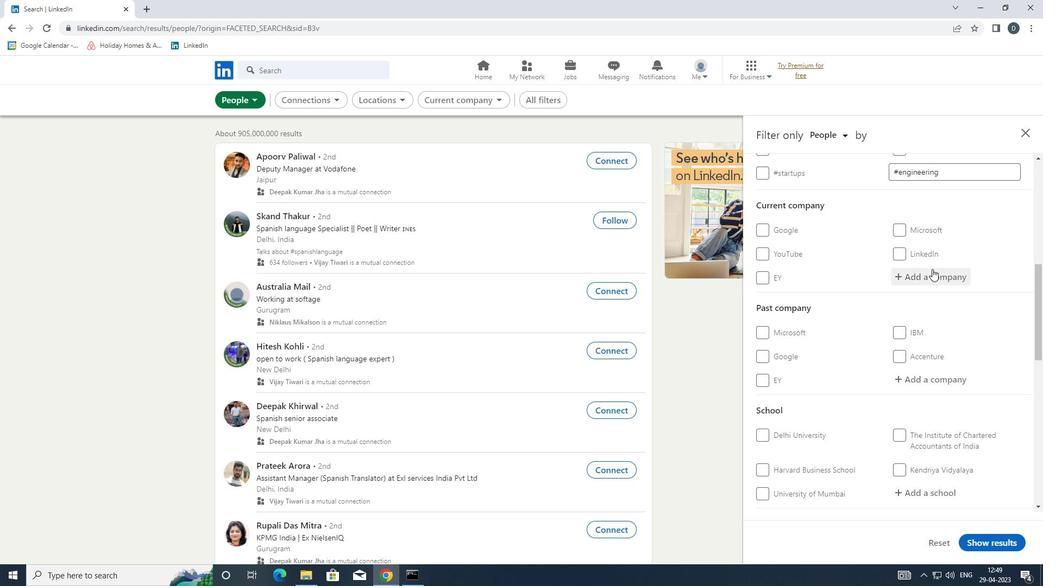 
Action: Mouse pressed left at (932, 268)
Screenshot: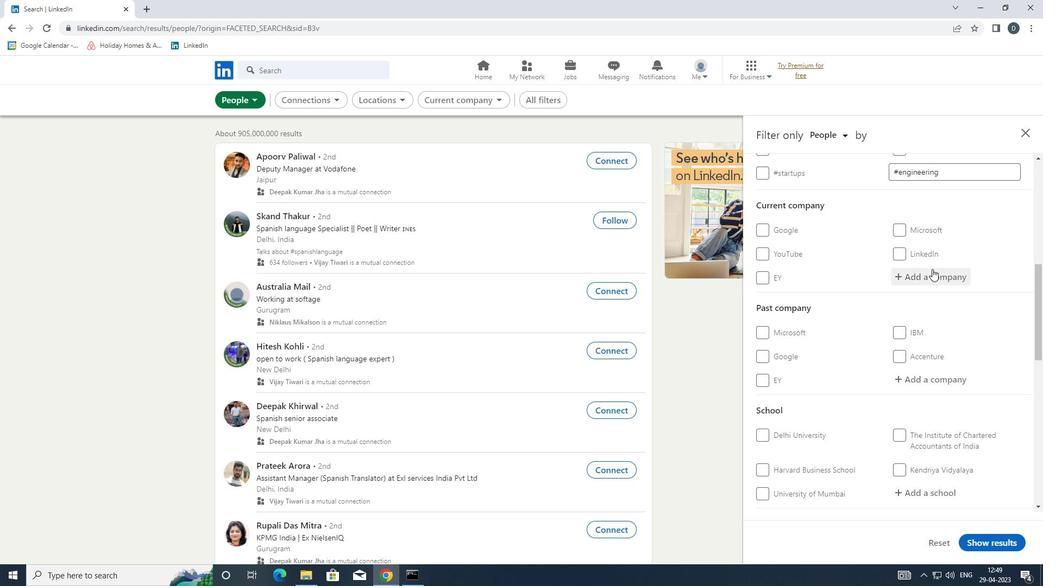 
Action: Key pressed <Key.shift>HOULIHAN<Key.down><Key.enter>
Screenshot: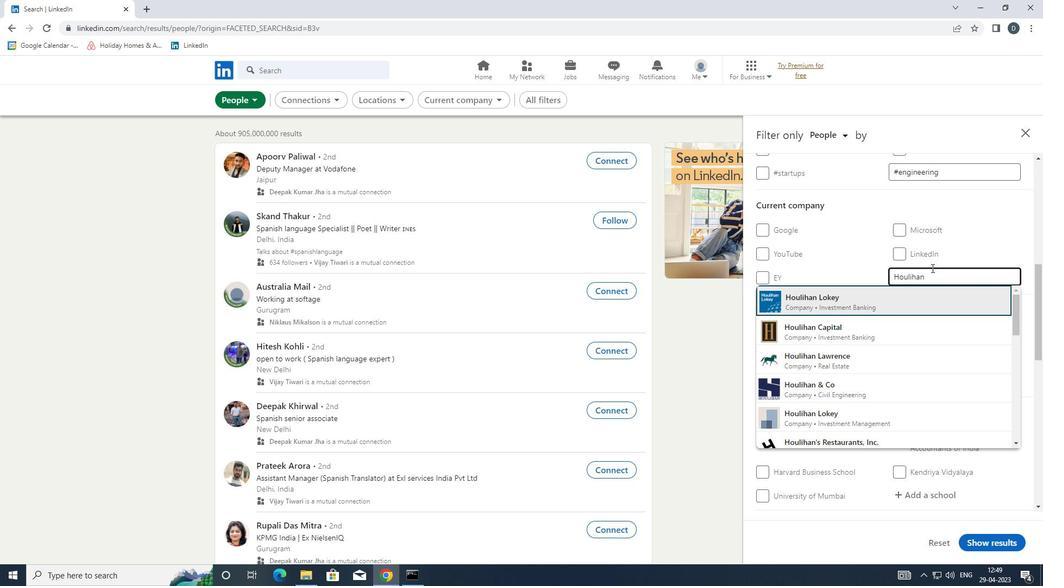
Action: Mouse moved to (930, 268)
Screenshot: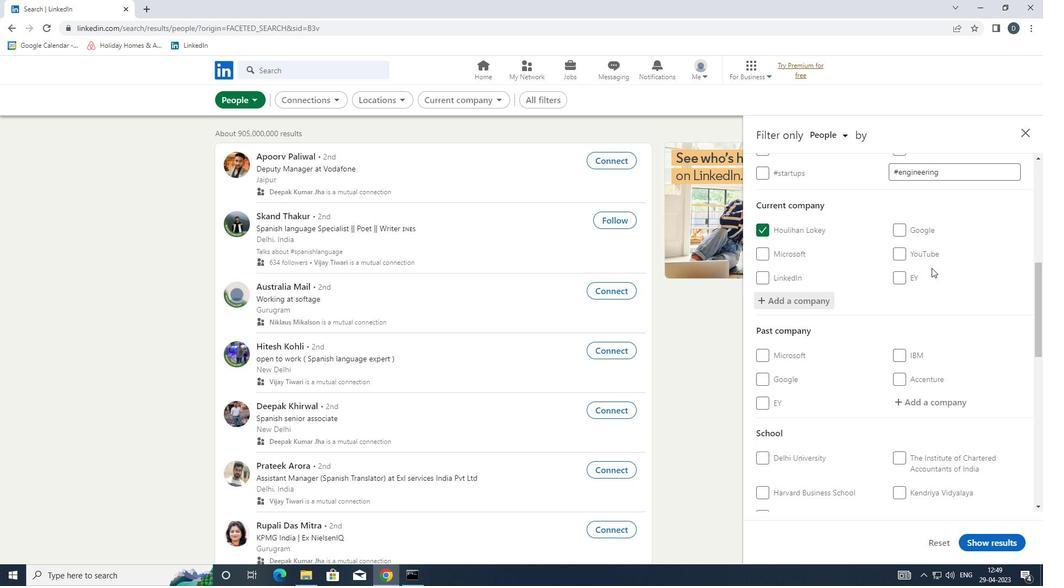 
Action: Mouse scrolled (930, 267) with delta (0, 0)
Screenshot: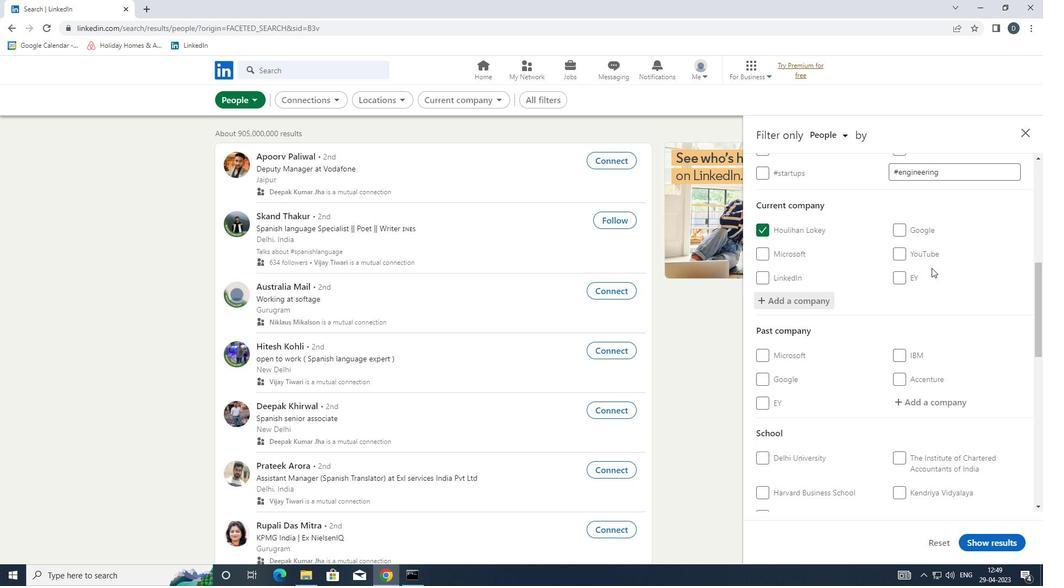 
Action: Mouse moved to (928, 269)
Screenshot: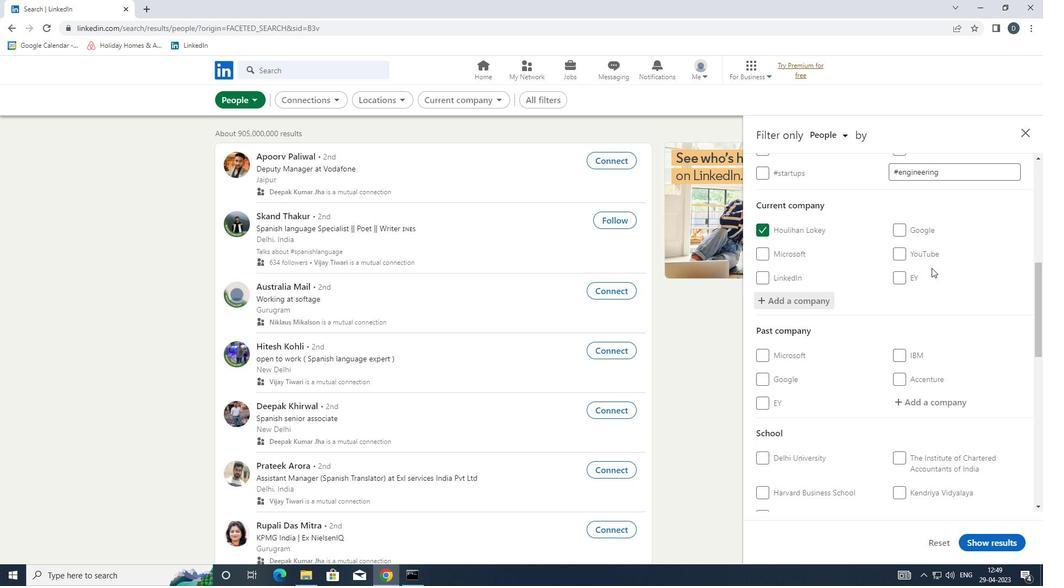 
Action: Mouse scrolled (928, 268) with delta (0, 0)
Screenshot: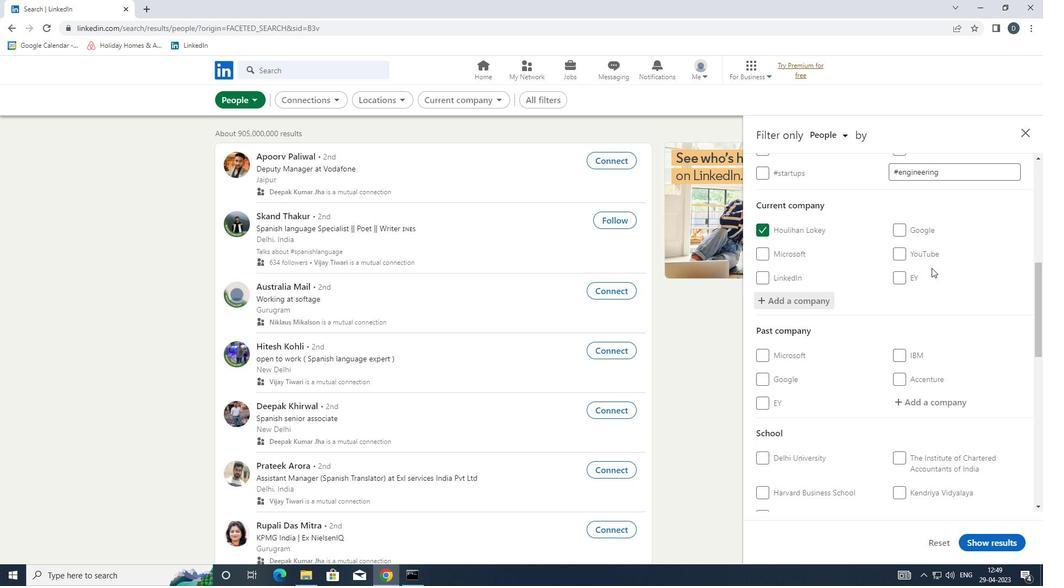 
Action: Mouse moved to (927, 270)
Screenshot: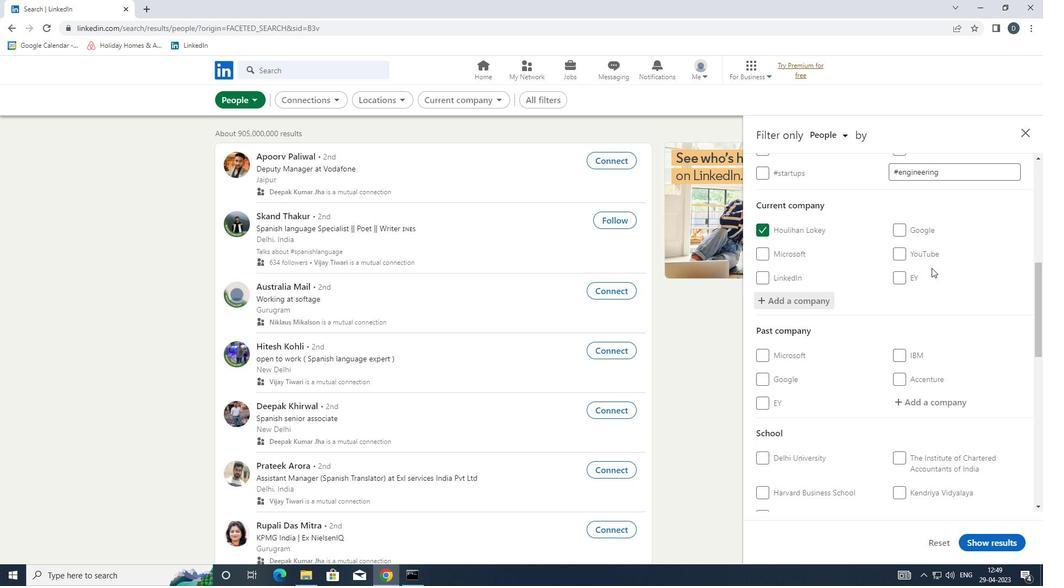 
Action: Mouse scrolled (927, 269) with delta (0, 0)
Screenshot: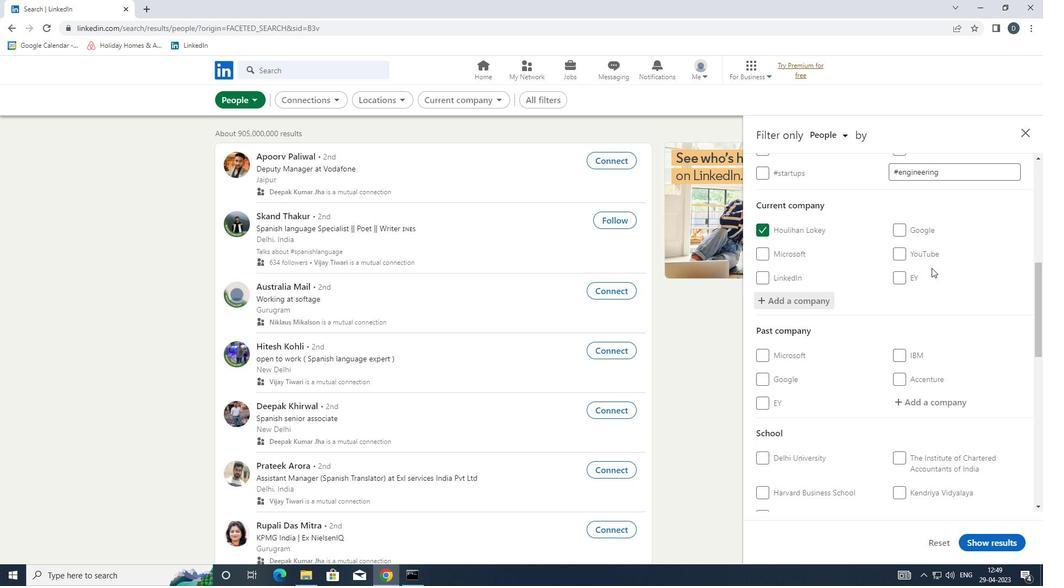 
Action: Mouse moved to (926, 270)
Screenshot: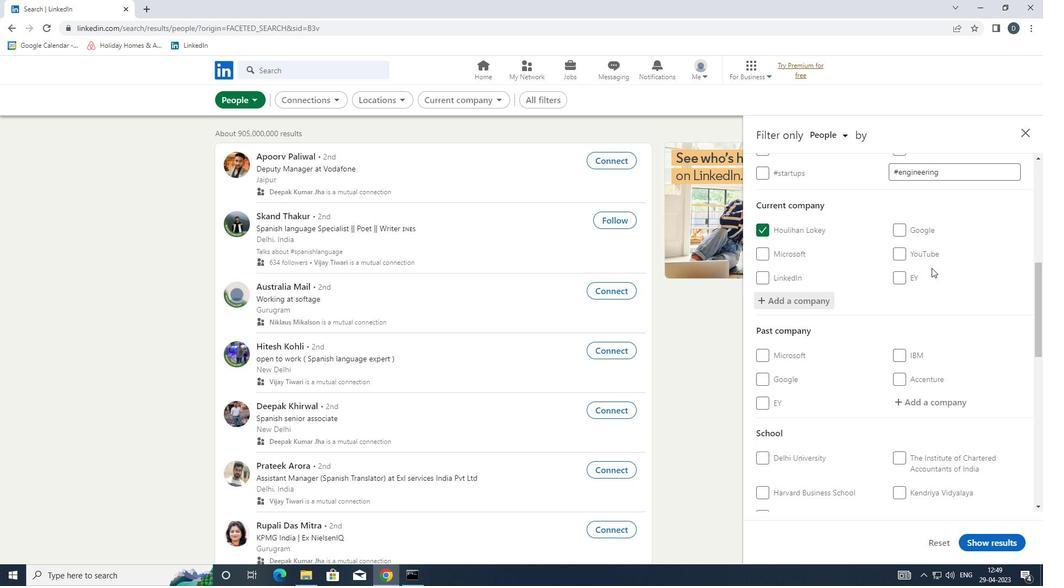 
Action: Mouse scrolled (926, 269) with delta (0, 0)
Screenshot: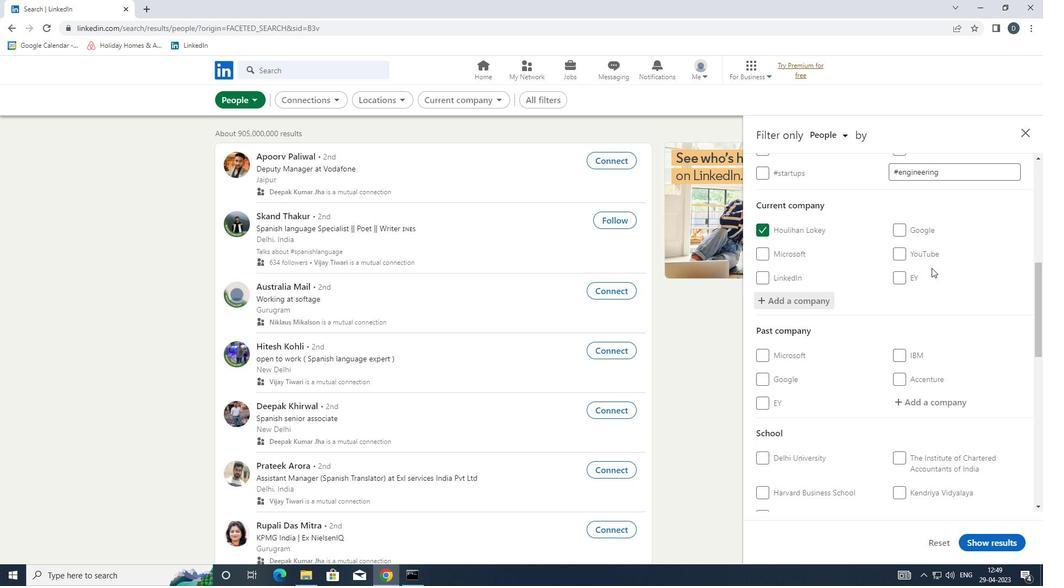 
Action: Mouse moved to (916, 302)
Screenshot: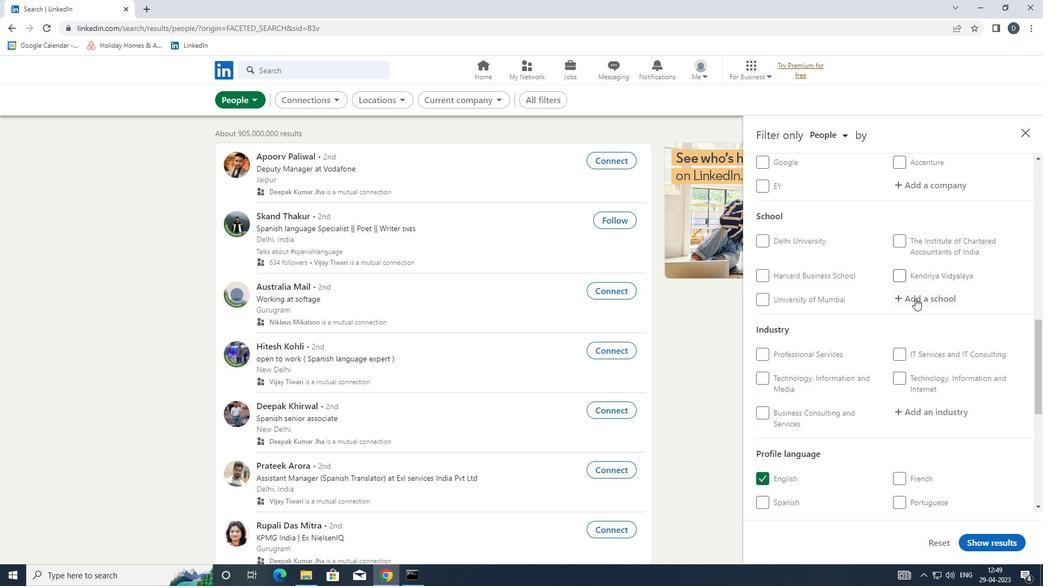
Action: Mouse pressed left at (916, 302)
Screenshot: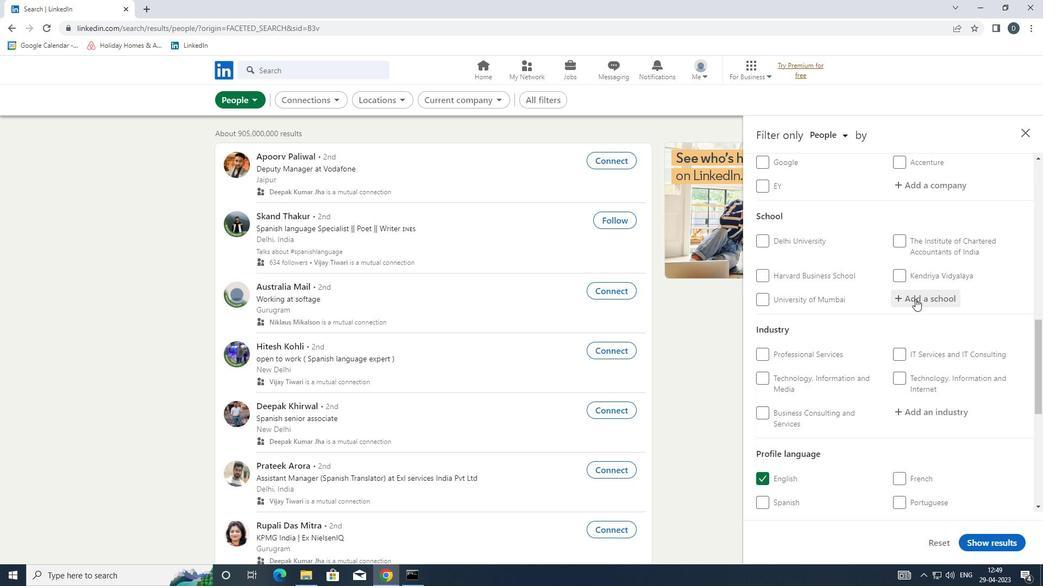 
Action: Key pressed <Key.shift><Key.shift><Key.shift>ICE<Key.backspace>FAI
Screenshot: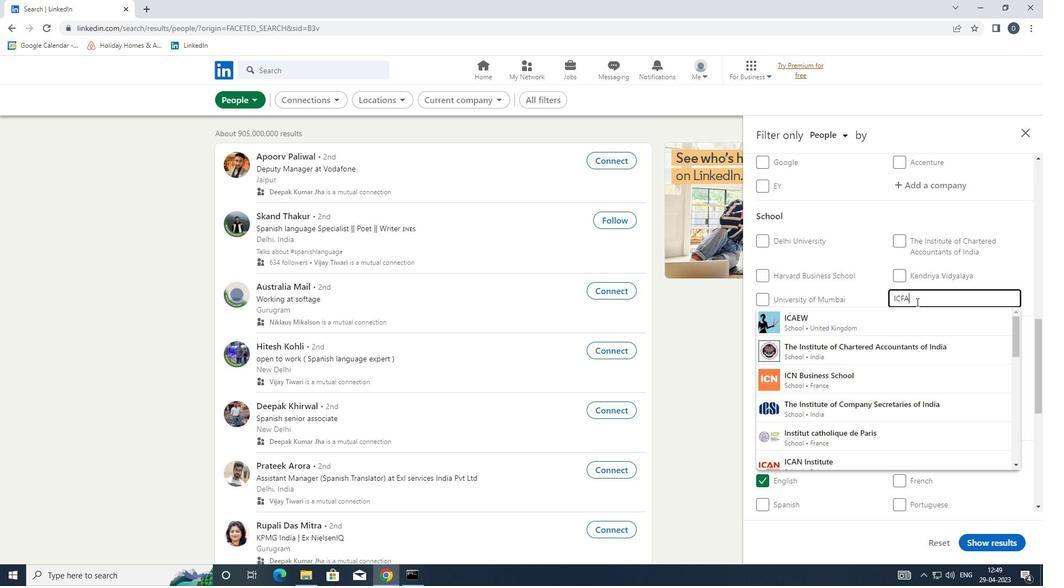
Action: Mouse moved to (906, 342)
Screenshot: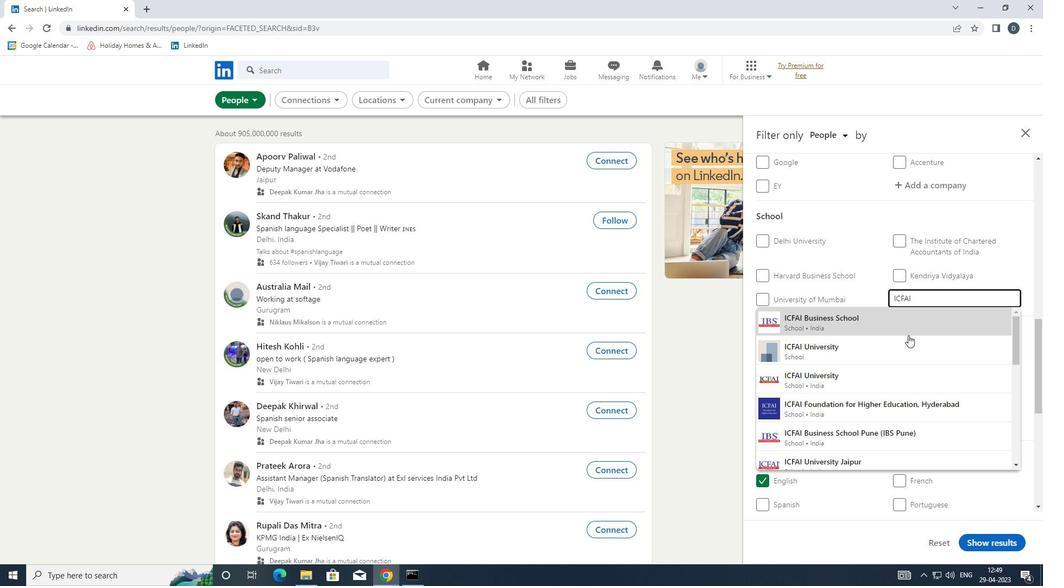 
Action: Mouse pressed left at (906, 342)
Screenshot: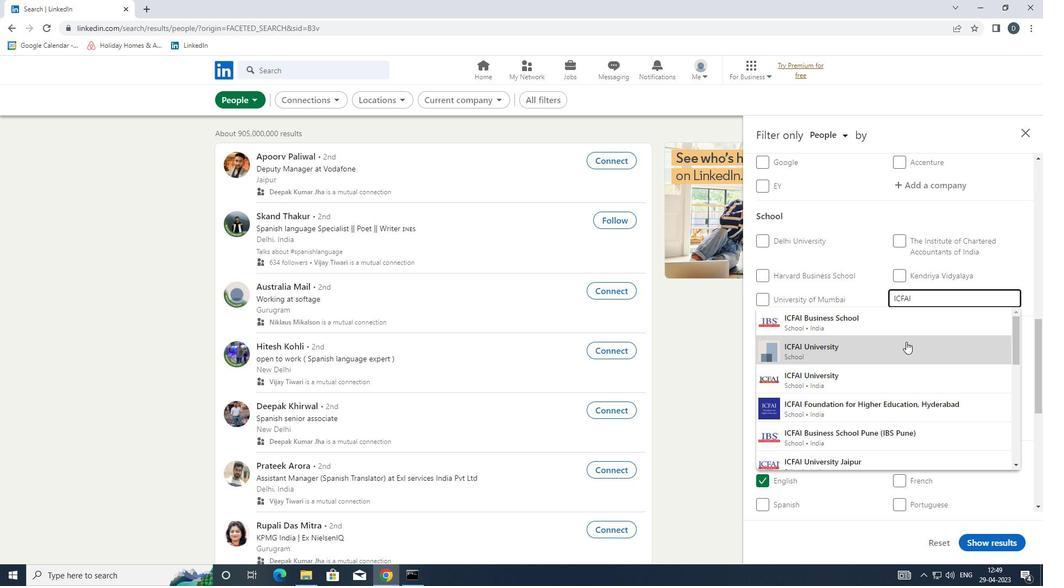 
Action: Mouse moved to (905, 342)
Screenshot: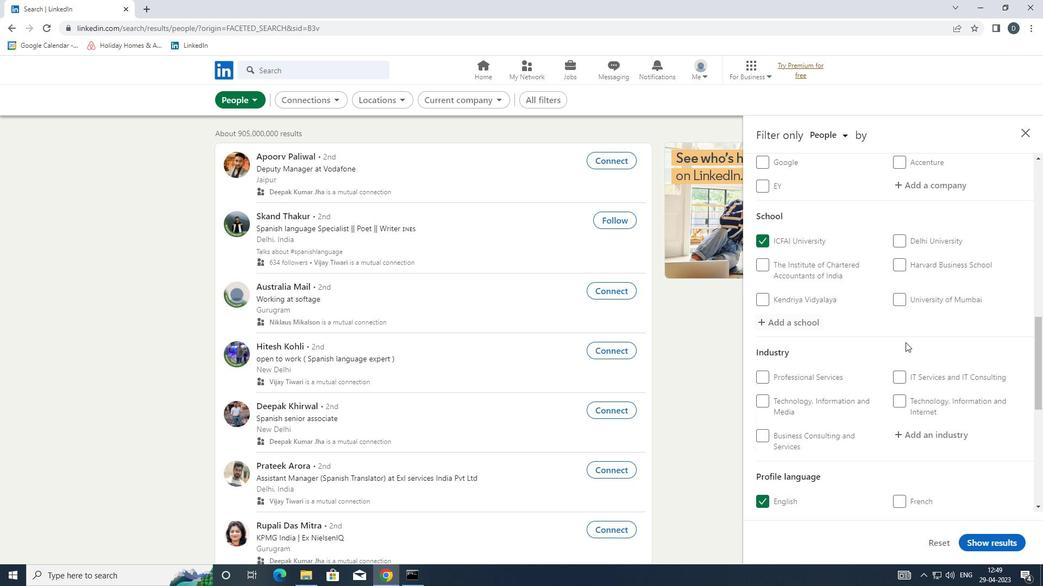 
Action: Mouse scrolled (905, 342) with delta (0, 0)
Screenshot: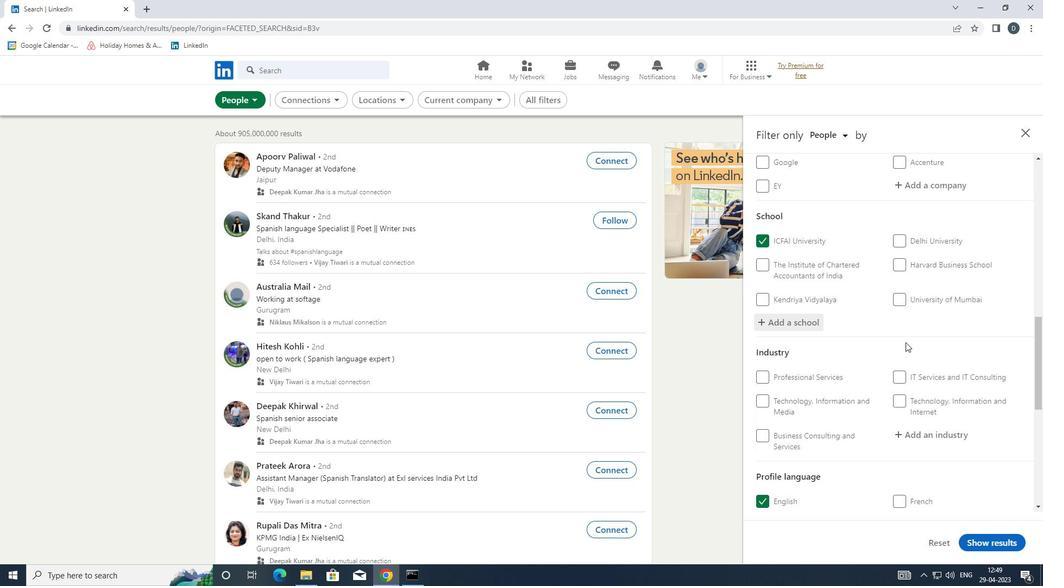 
Action: Mouse scrolled (905, 342) with delta (0, 0)
Screenshot: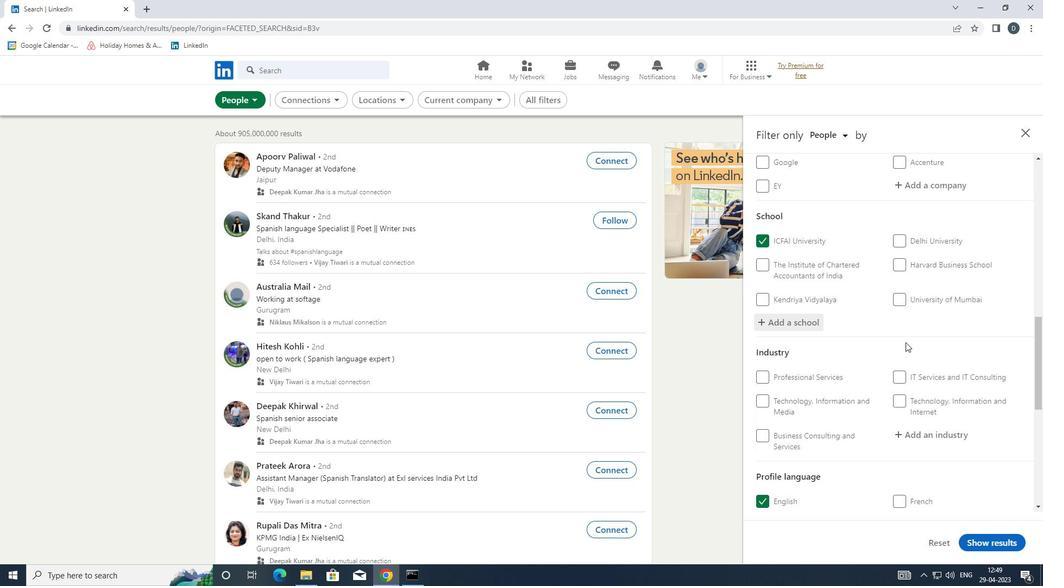 
Action: Mouse scrolled (905, 342) with delta (0, 0)
Screenshot: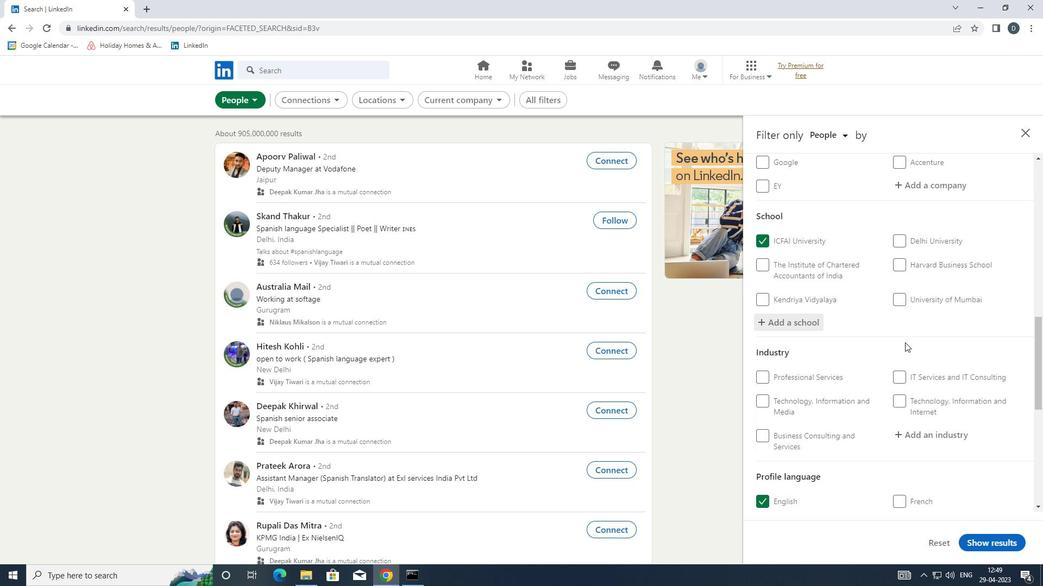
Action: Mouse moved to (922, 279)
Screenshot: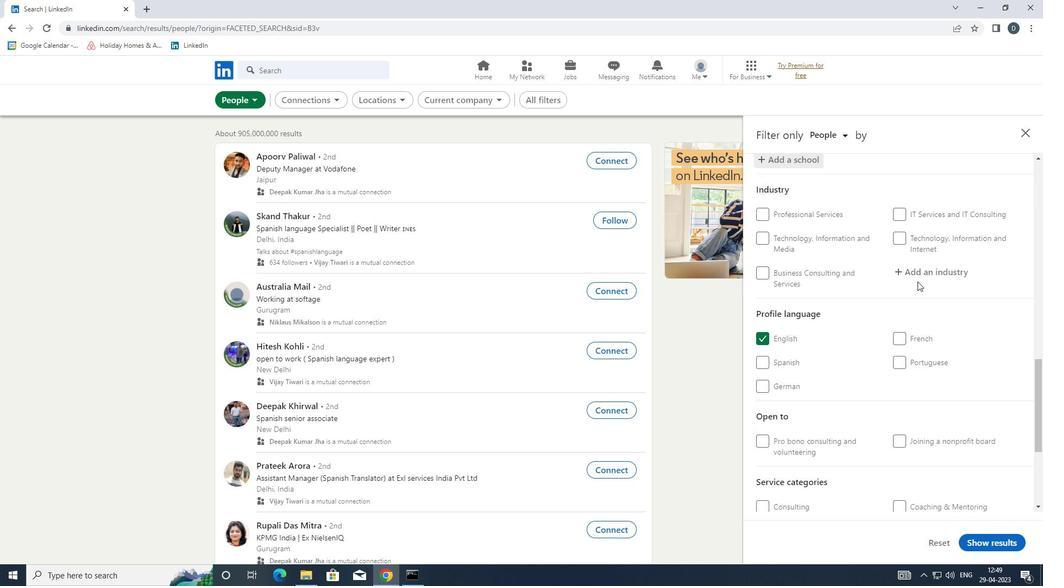 
Action: Mouse pressed left at (922, 279)
Screenshot: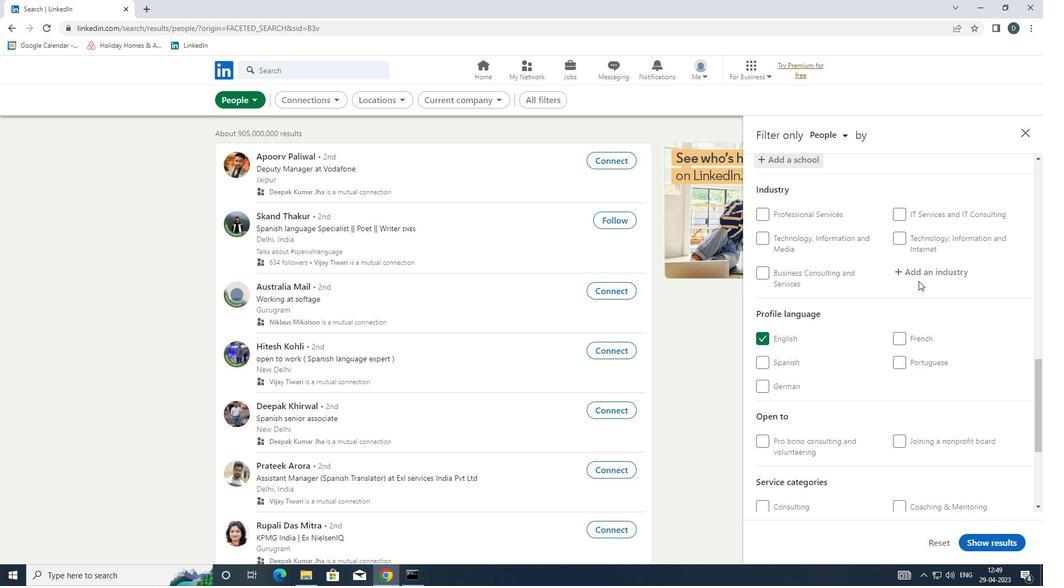 
Action: Key pressed <Key.shift>RESTUT<Key.backspace><Key.backspace><Key.down><Key.enter>
Screenshot: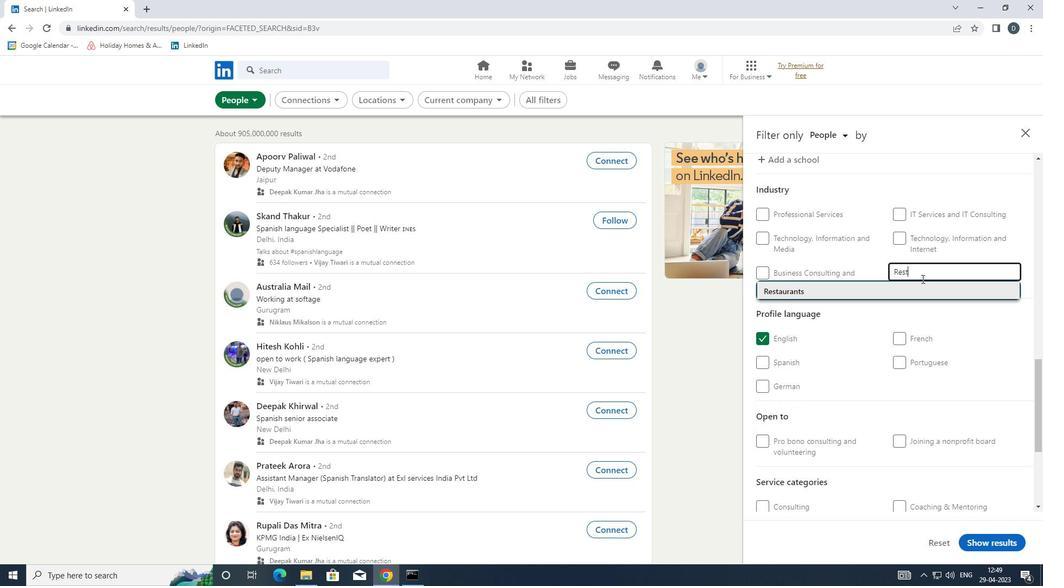 
Action: Mouse moved to (948, 273)
Screenshot: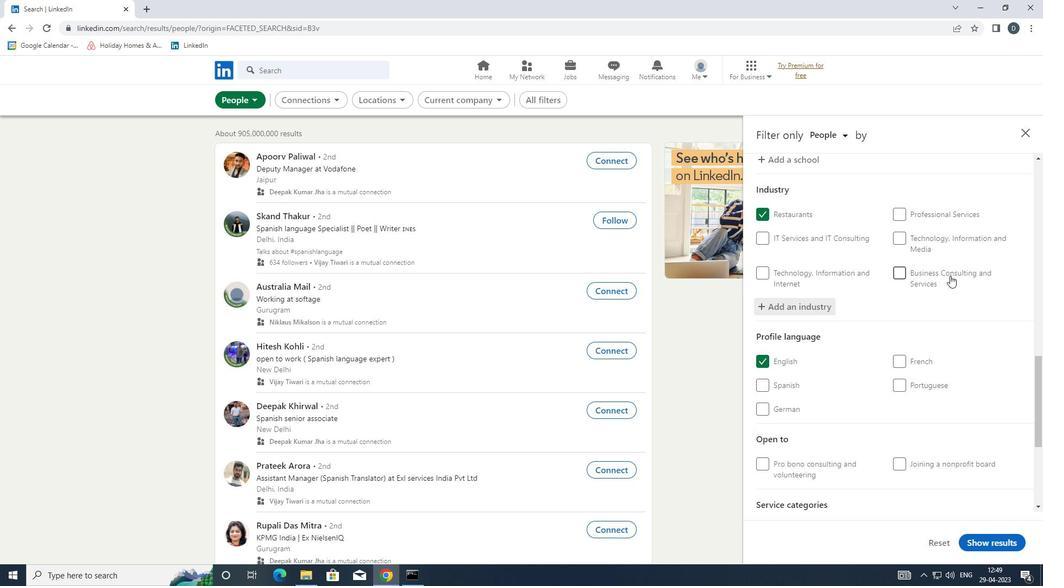 
Action: Mouse scrolled (948, 272) with delta (0, 0)
Screenshot: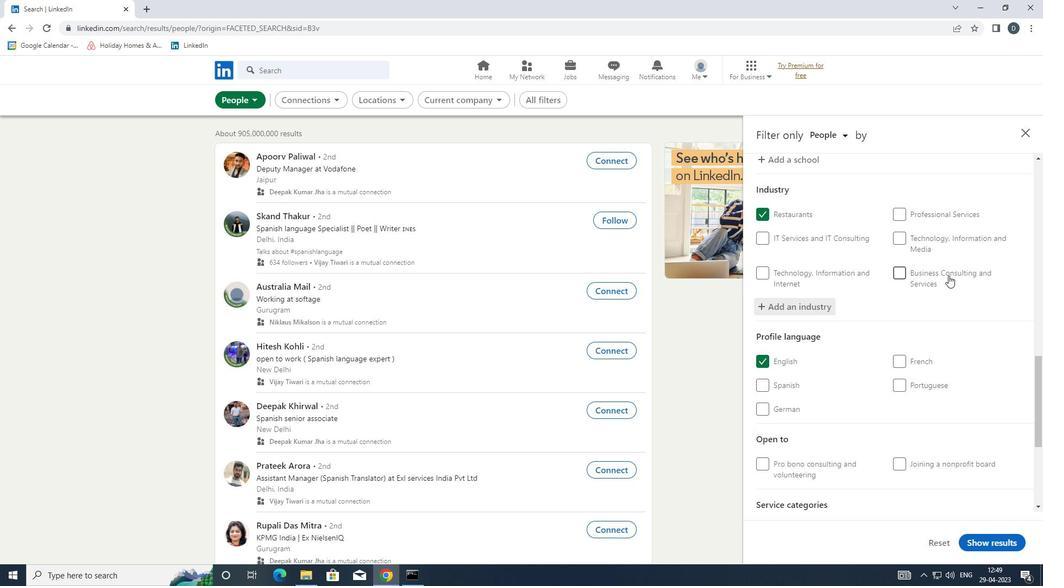
Action: Mouse scrolled (948, 272) with delta (0, 0)
Screenshot: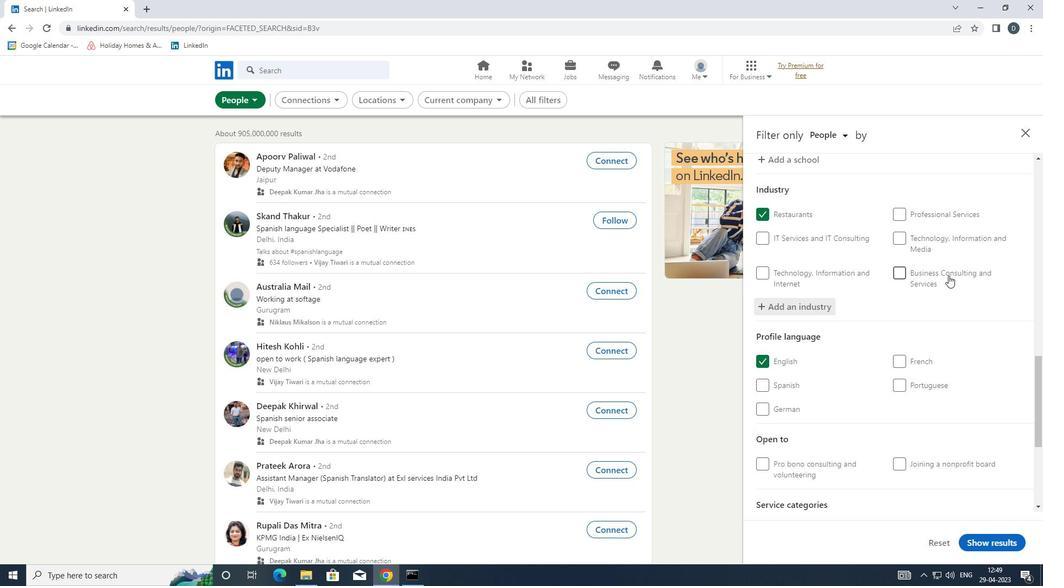 
Action: Mouse scrolled (948, 272) with delta (0, 0)
Screenshot: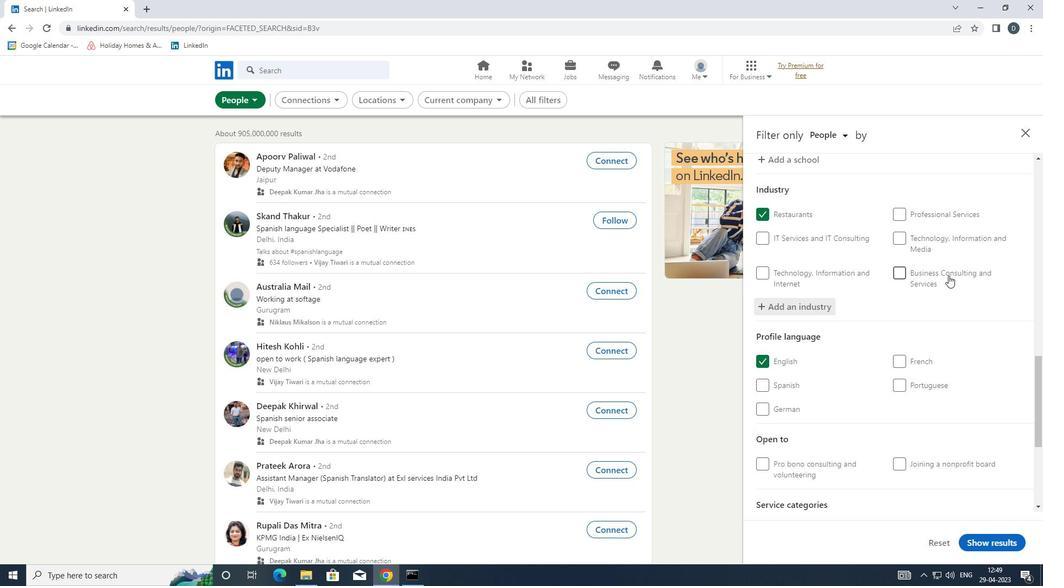 
Action: Mouse scrolled (948, 272) with delta (0, 0)
Screenshot: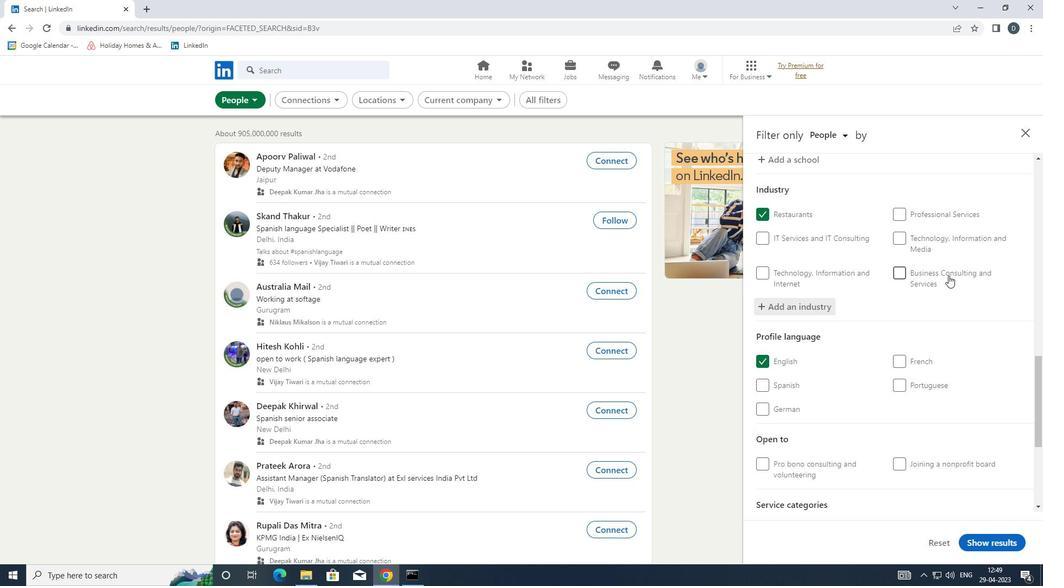 
Action: Mouse moved to (893, 277)
Screenshot: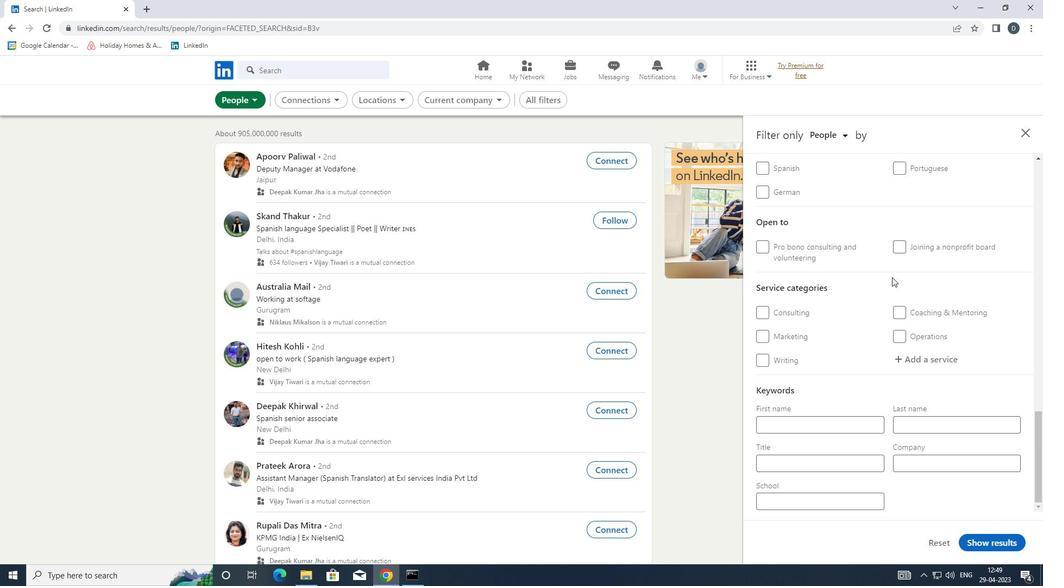 
Action: Mouse scrolled (893, 277) with delta (0, 0)
Screenshot: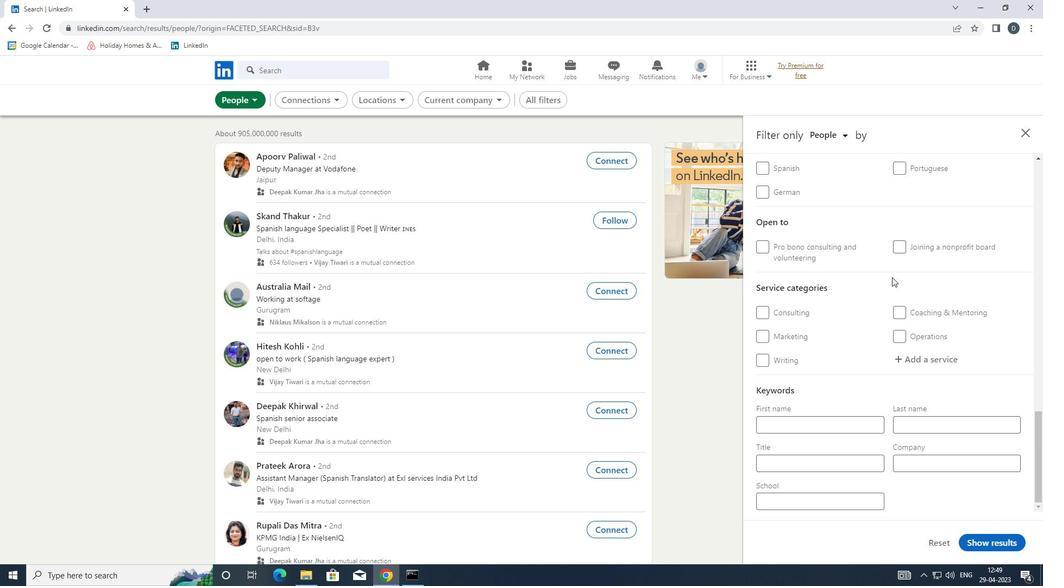 
Action: Mouse moved to (924, 363)
Screenshot: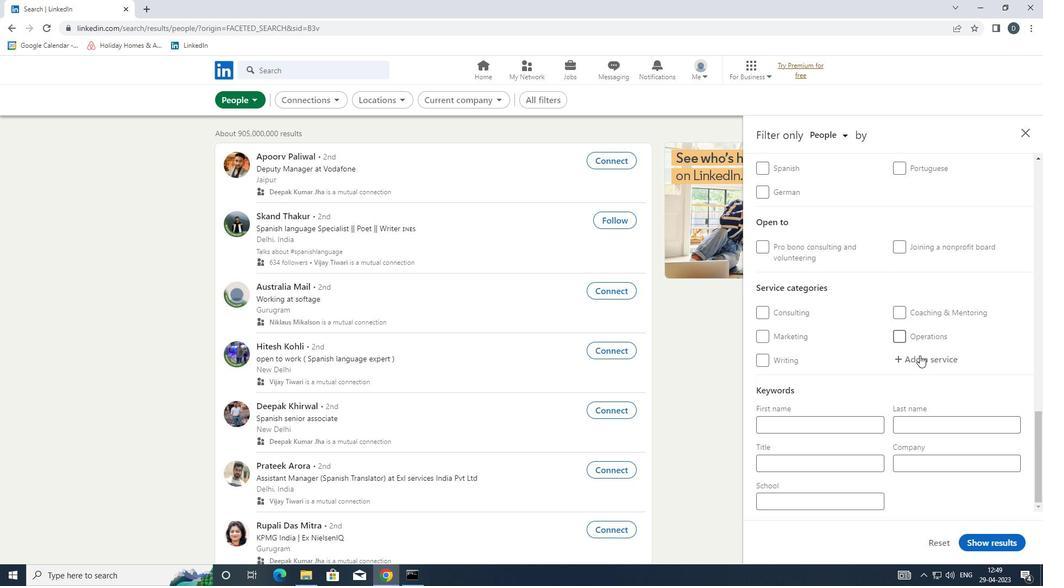 
Action: Mouse pressed left at (924, 363)
Screenshot: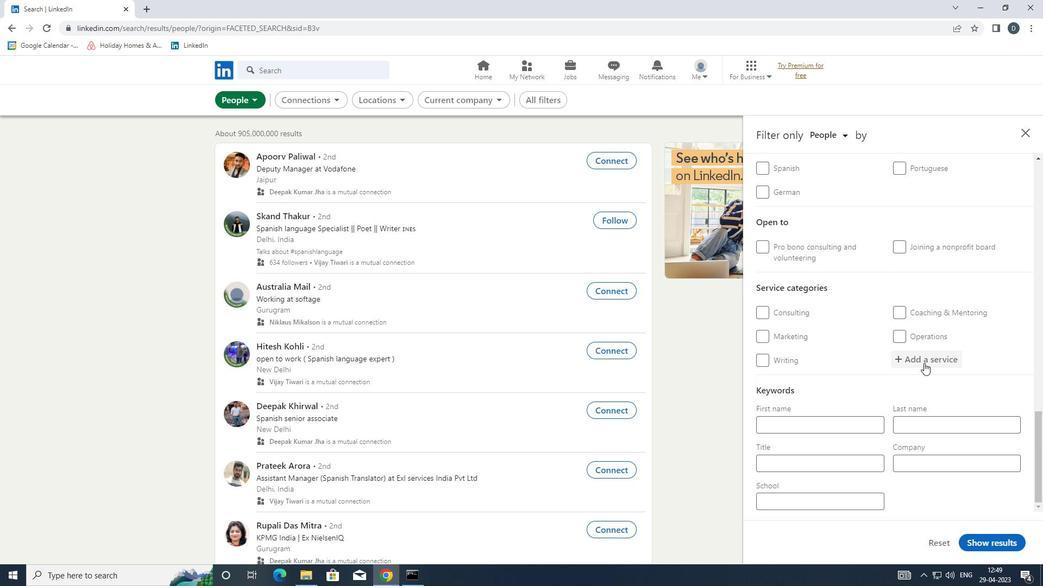 
Action: Key pressed <Key.shift>VIDEO
Screenshot: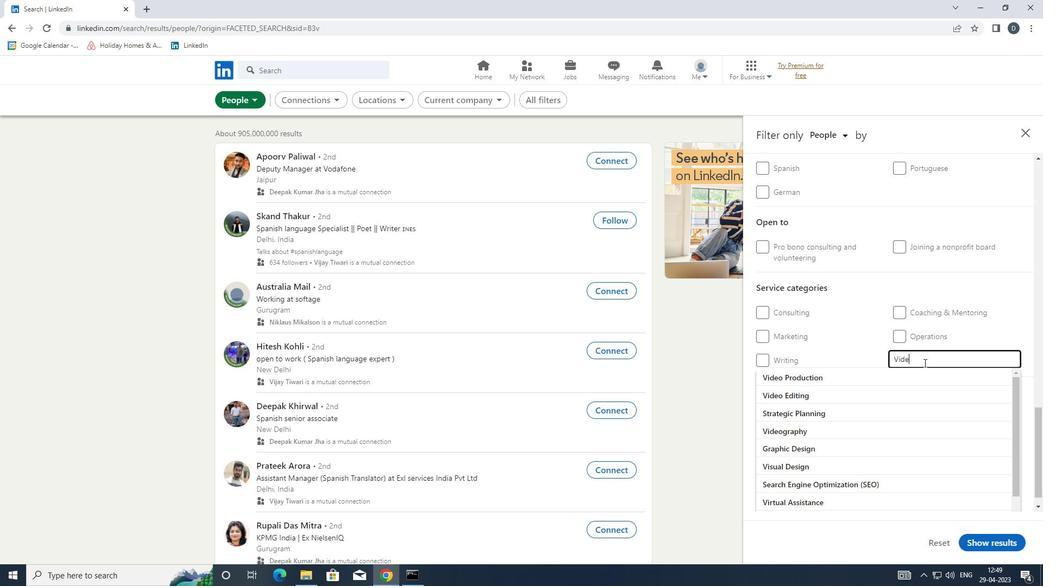 
Action: Mouse moved to (894, 465)
Screenshot: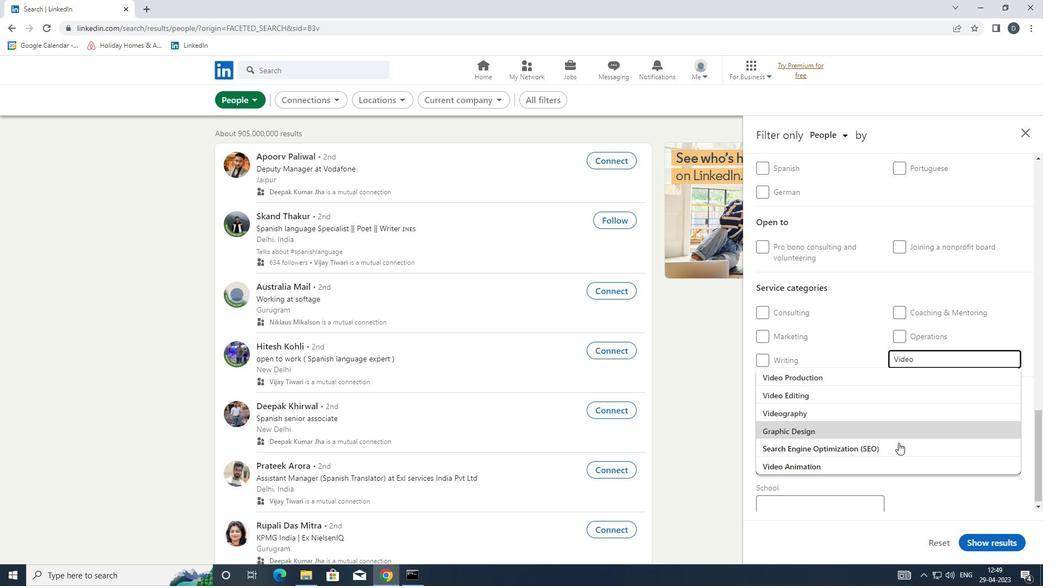 
Action: Mouse pressed left at (894, 465)
Screenshot: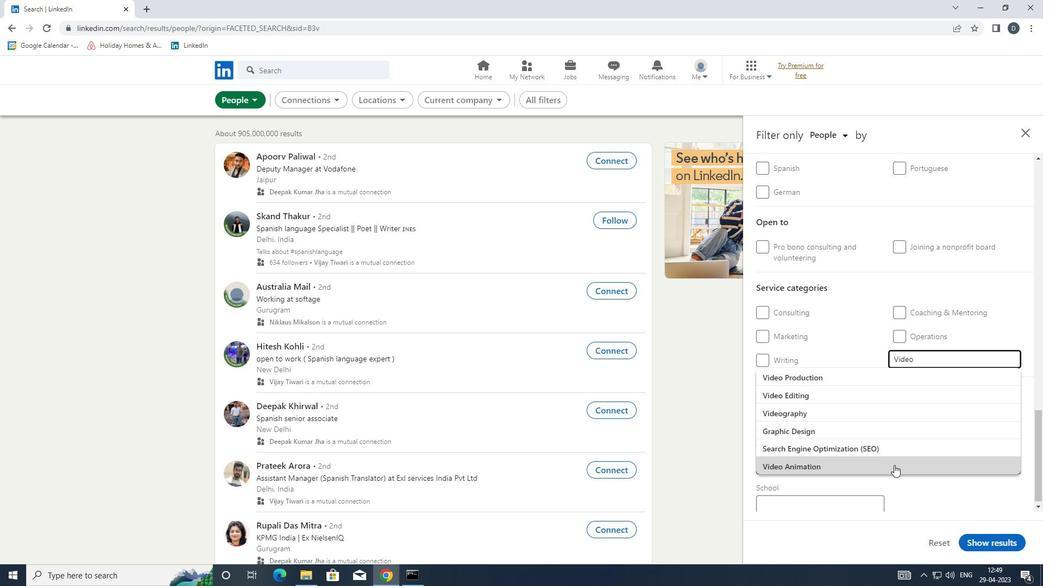 
Action: Mouse moved to (894, 416)
Screenshot: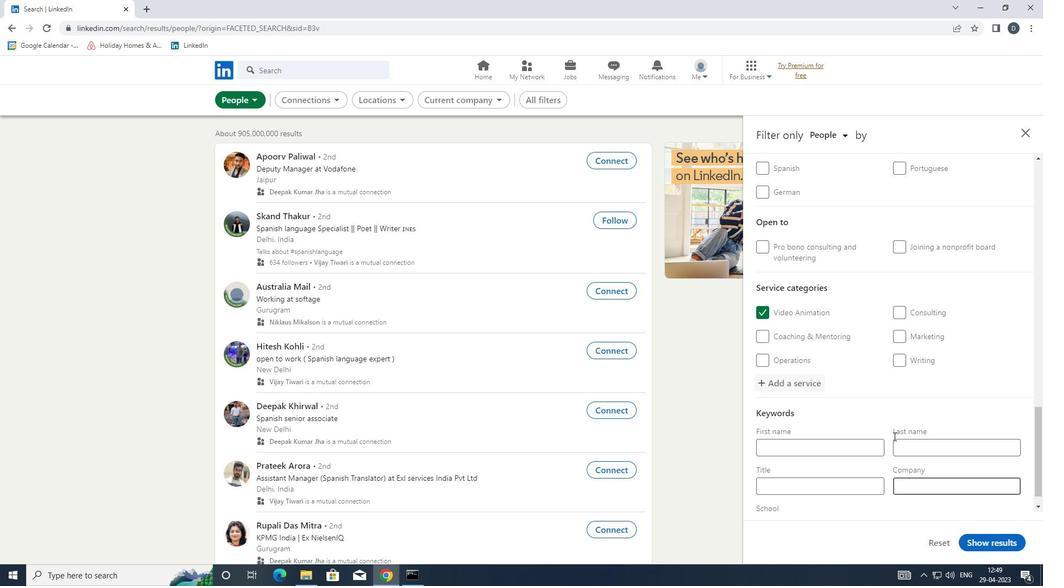 
Action: Mouse scrolled (894, 416) with delta (0, 0)
Screenshot: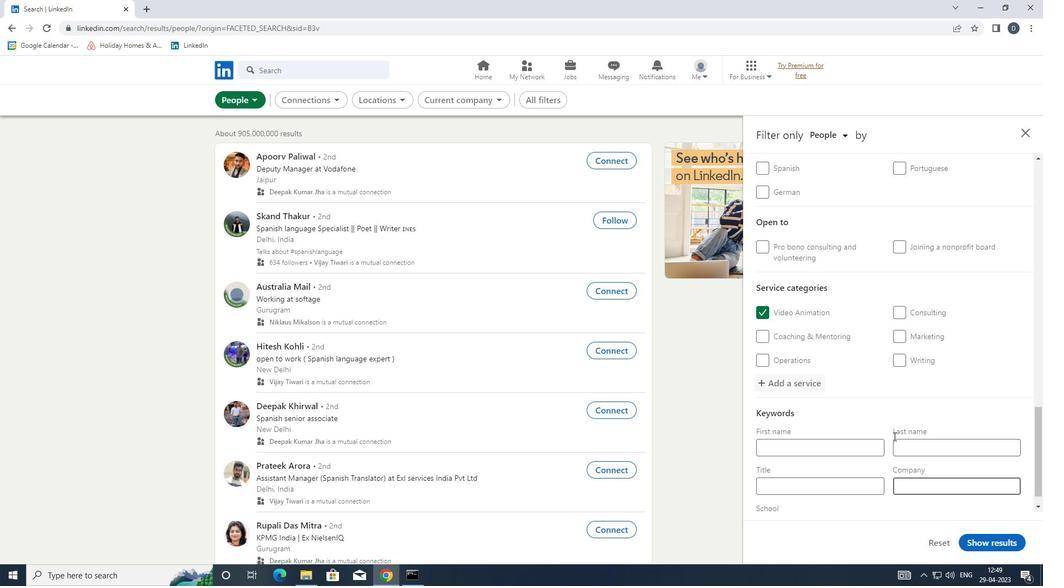 
Action: Mouse scrolled (894, 416) with delta (0, 0)
Screenshot: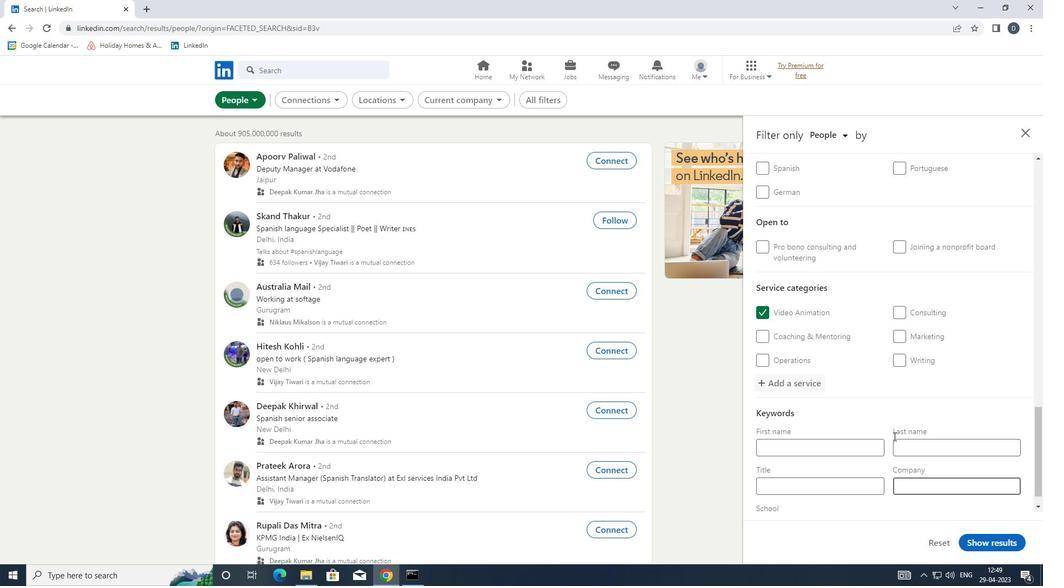 
Action: Mouse scrolled (894, 416) with delta (0, 0)
Screenshot: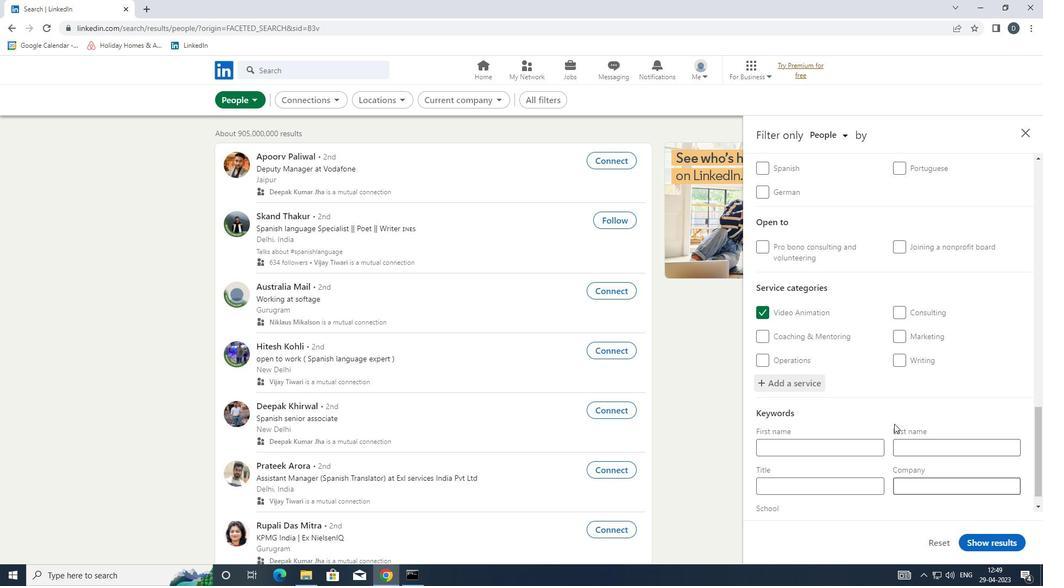 
Action: Mouse scrolled (894, 416) with delta (0, 0)
Screenshot: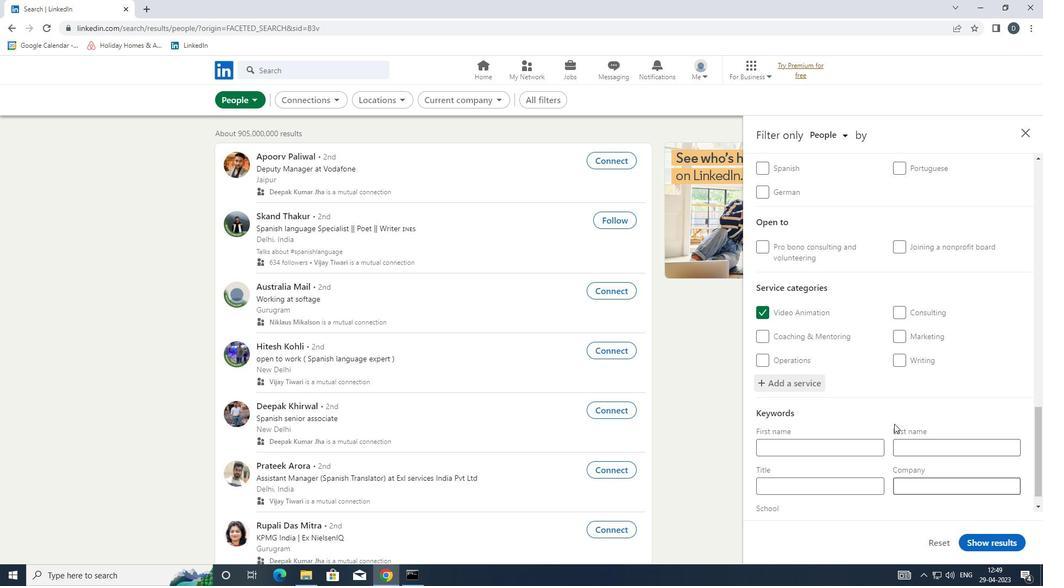 
Action: Mouse moved to (843, 463)
Screenshot: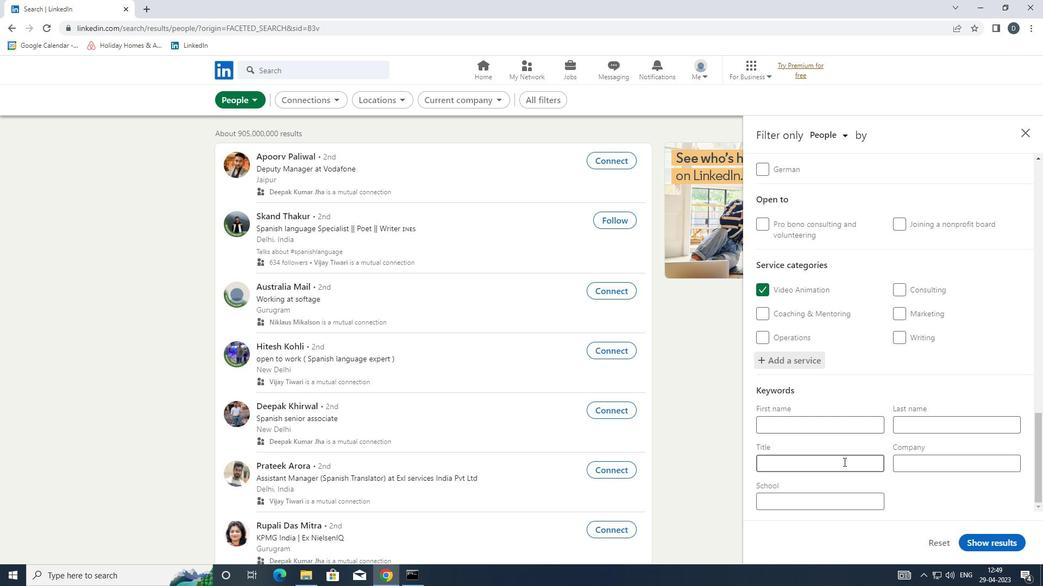 
Action: Mouse pressed left at (843, 463)
Screenshot: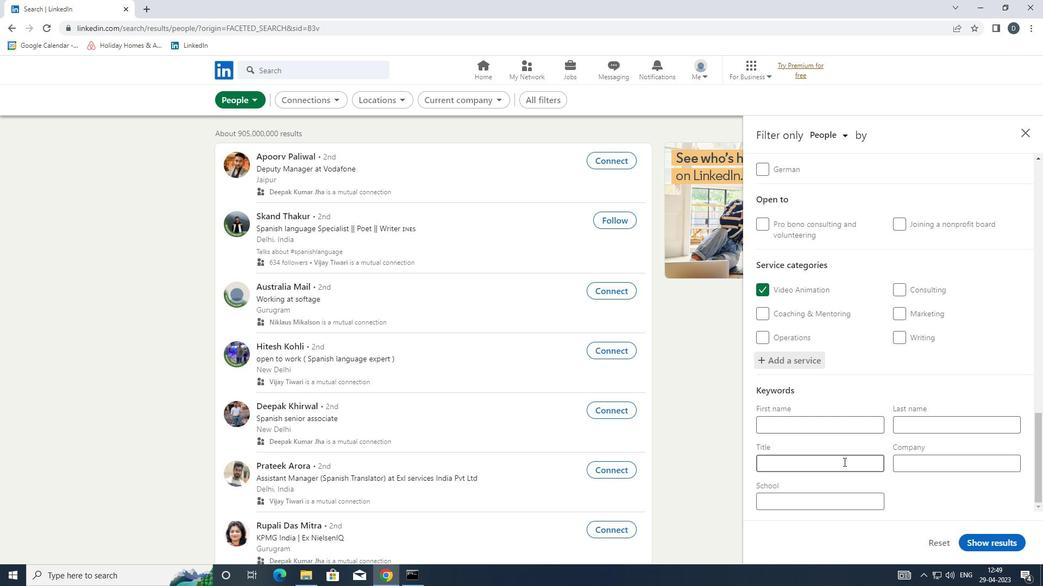 
Action: Mouse moved to (841, 458)
Screenshot: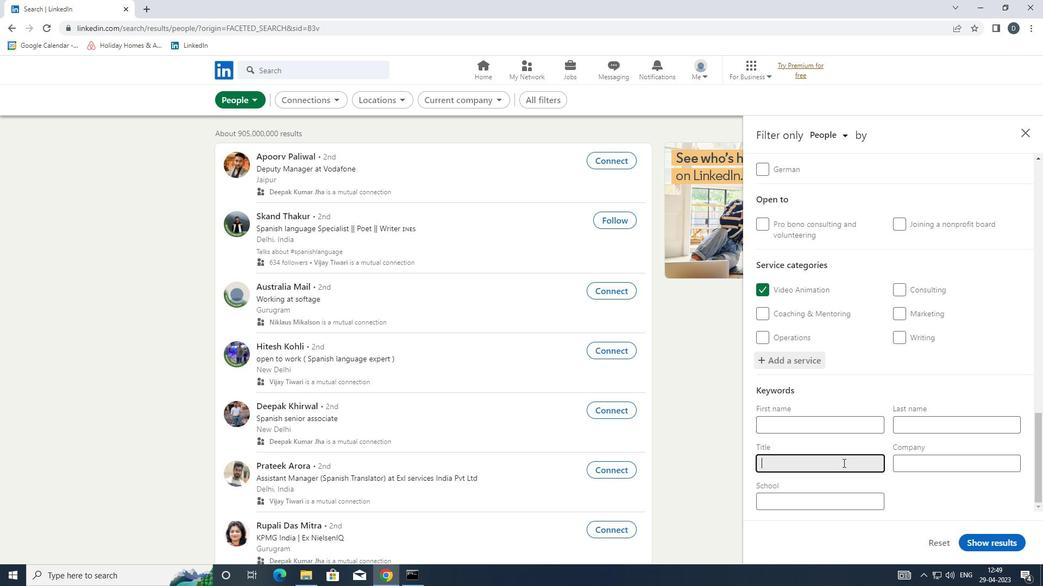 
Action: Key pressed <Key.shift>FRONT<Key.space><Key.shift>DESK<Key.space><Key.shift>MANAGER
Screenshot: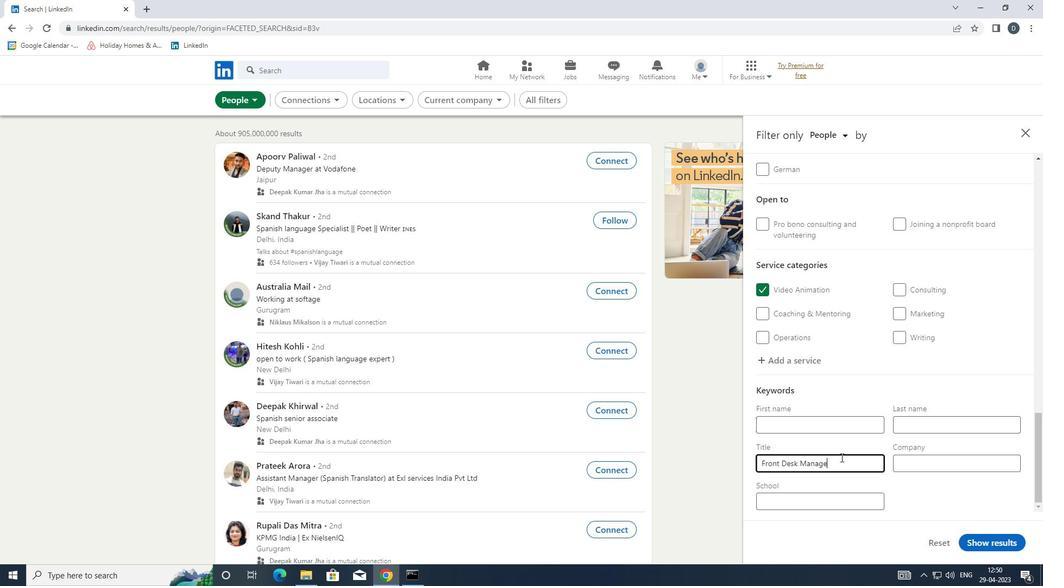 
Action: Mouse moved to (995, 536)
Screenshot: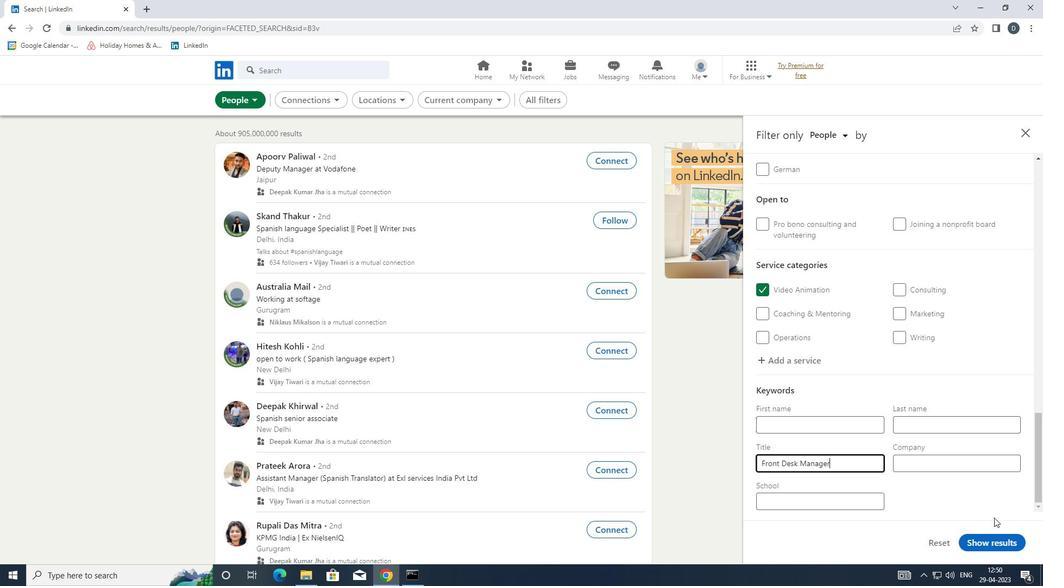 
Action: Mouse pressed left at (995, 536)
Screenshot: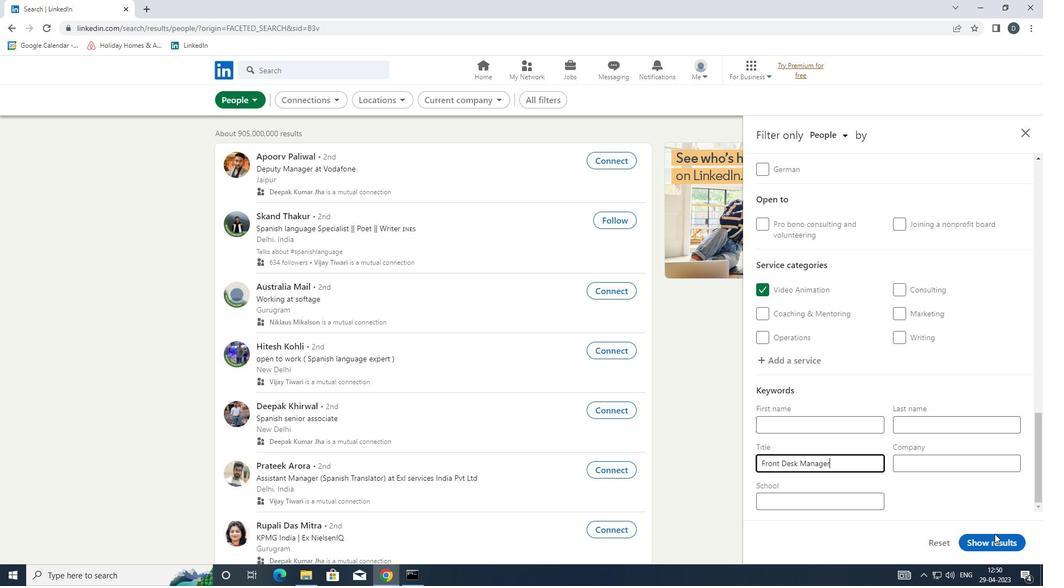 
Action: Mouse moved to (704, 294)
Screenshot: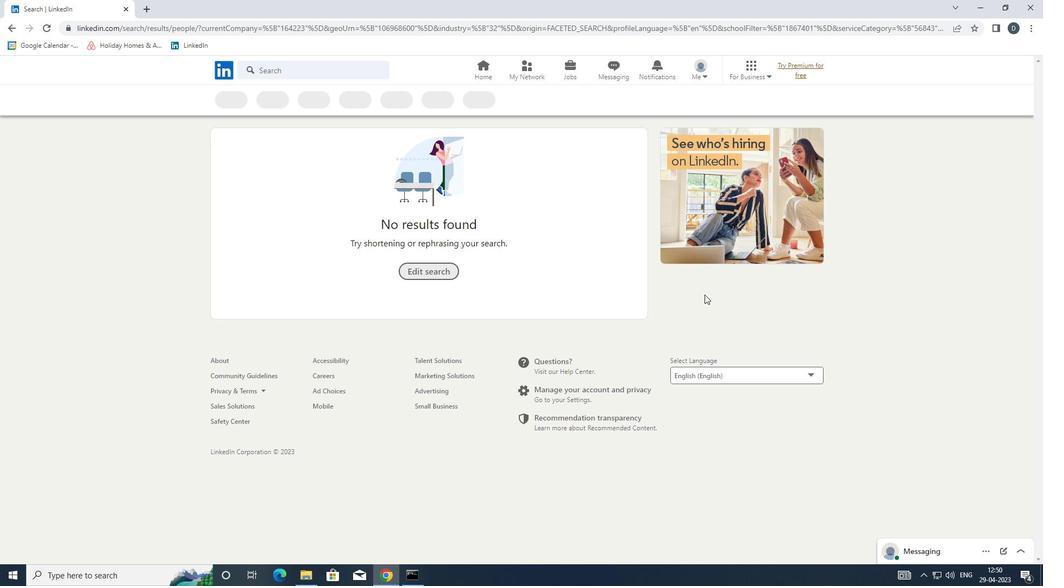 
